 Task: Determine the distance and displacment from Atlanta to Cloudland Canyon State Park.
Action: Mouse moved to (435, 129)
Screenshot: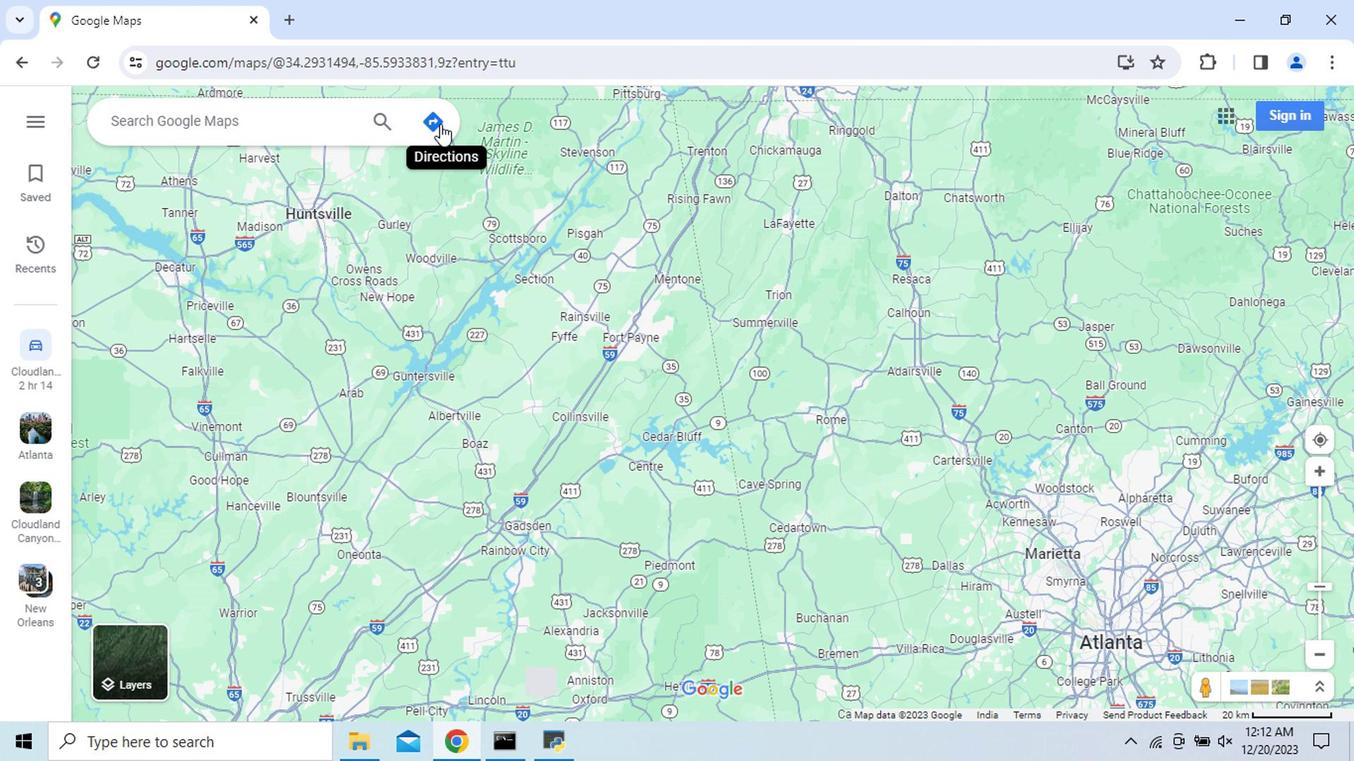 
Action: Mouse pressed left at (435, 129)
Screenshot: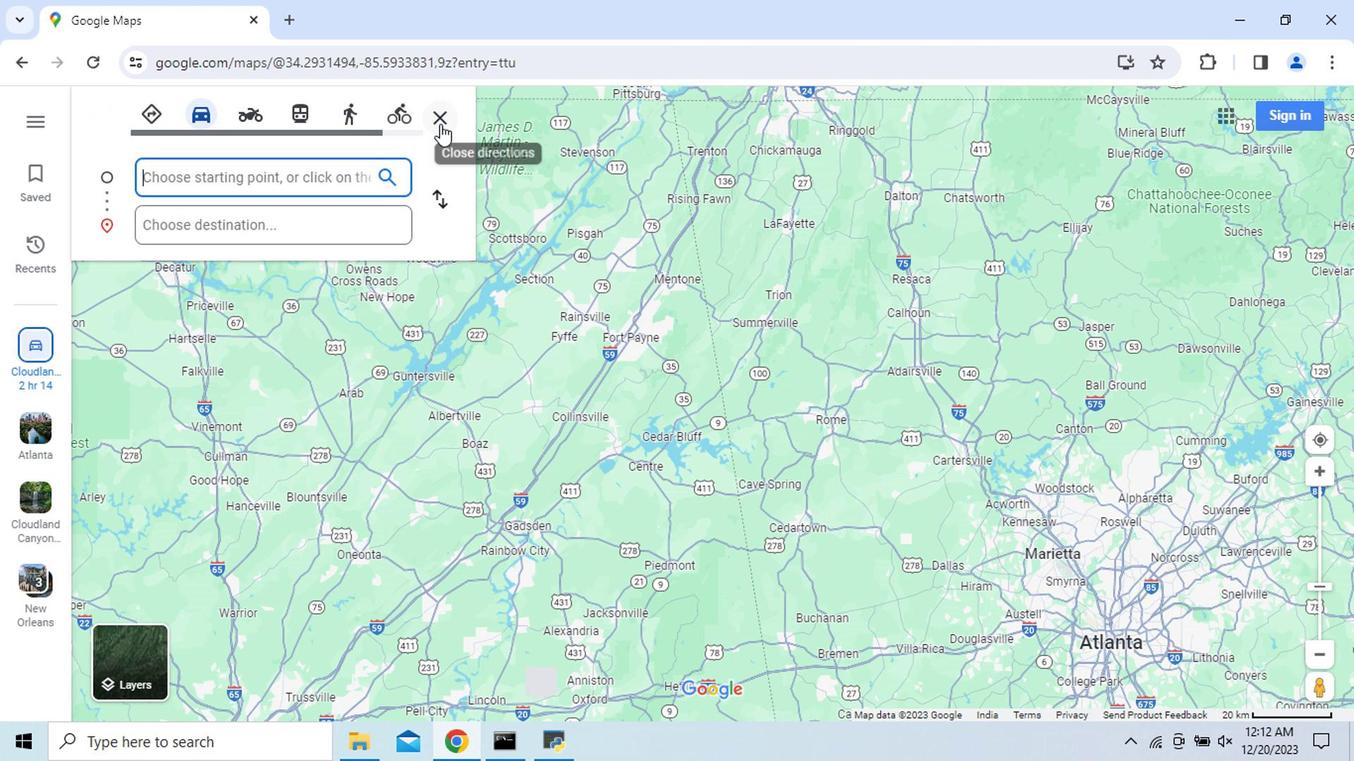 
Action: Mouse moved to (664, 552)
Screenshot: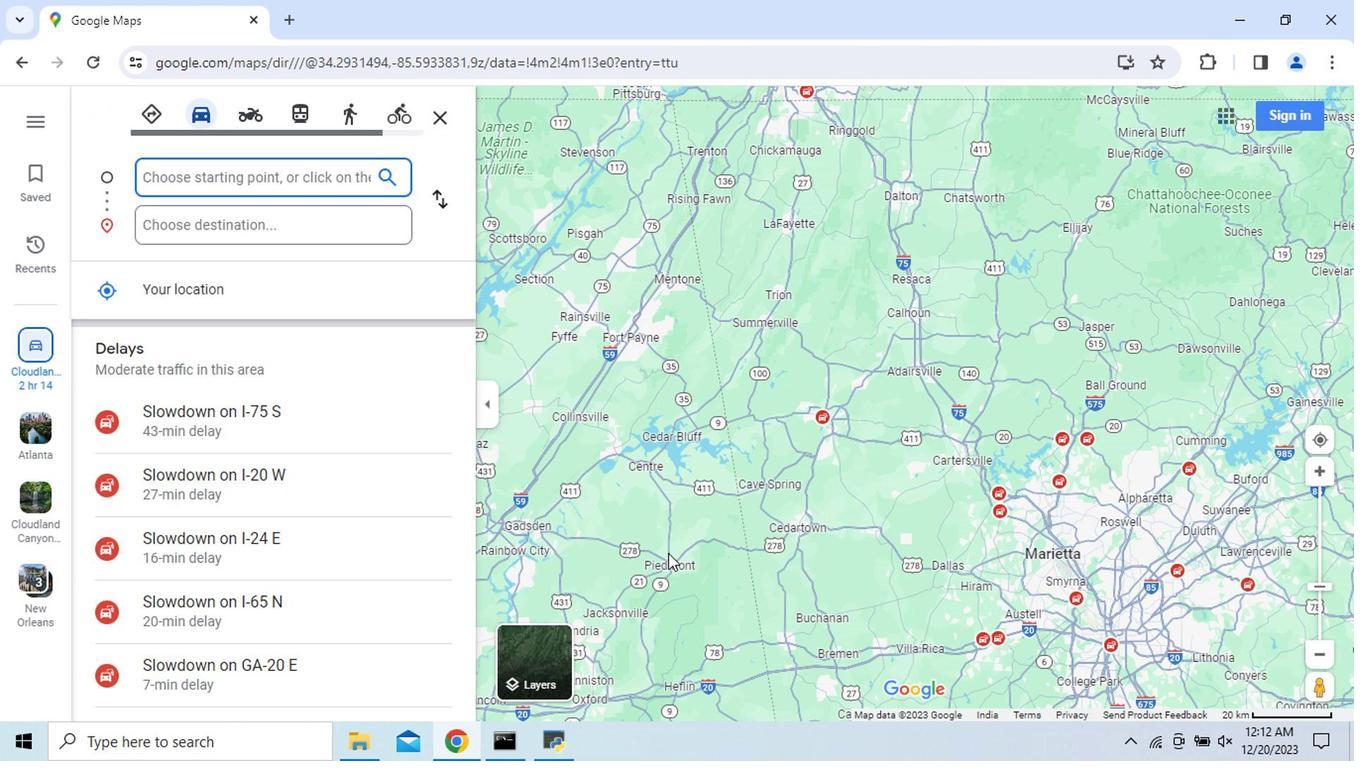 
Action: Key pressed <Key.shift>Atlanta
Screenshot: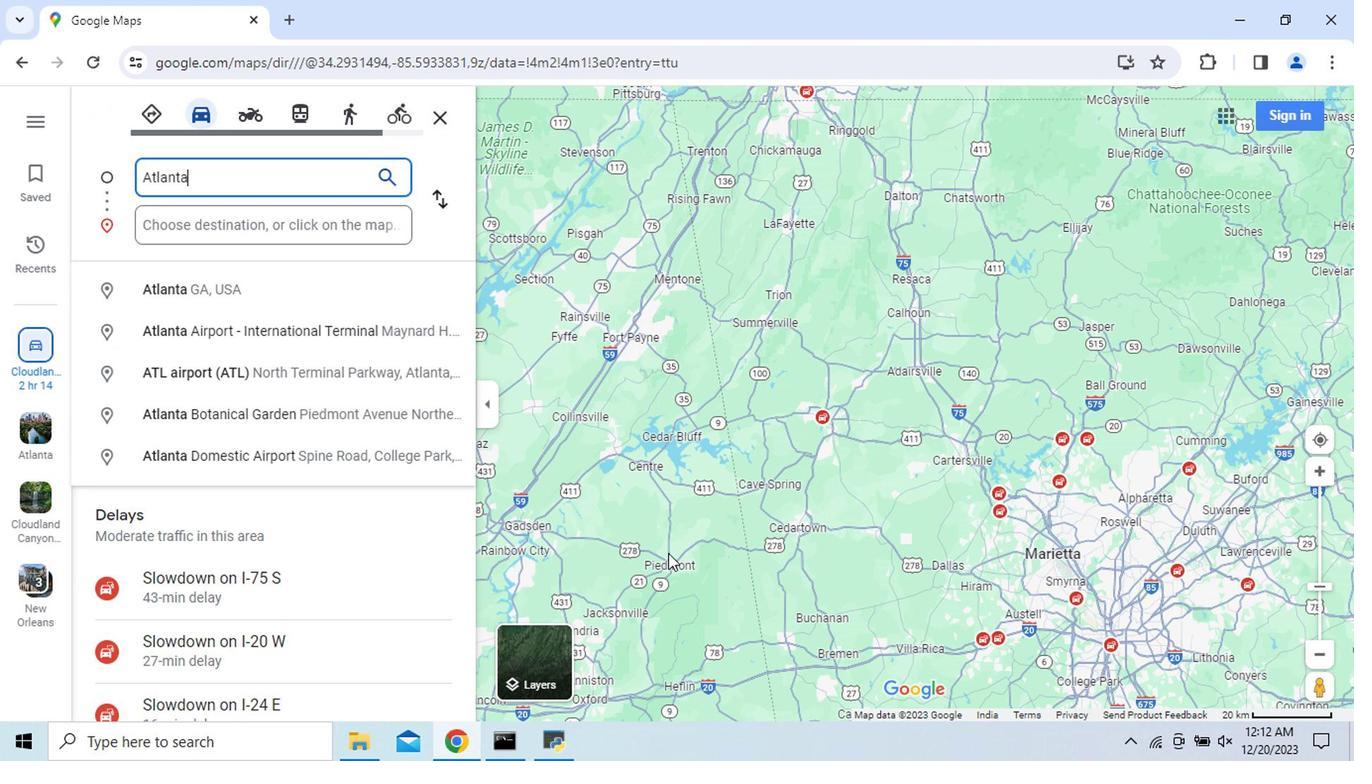 
Action: Mouse moved to (246, 224)
Screenshot: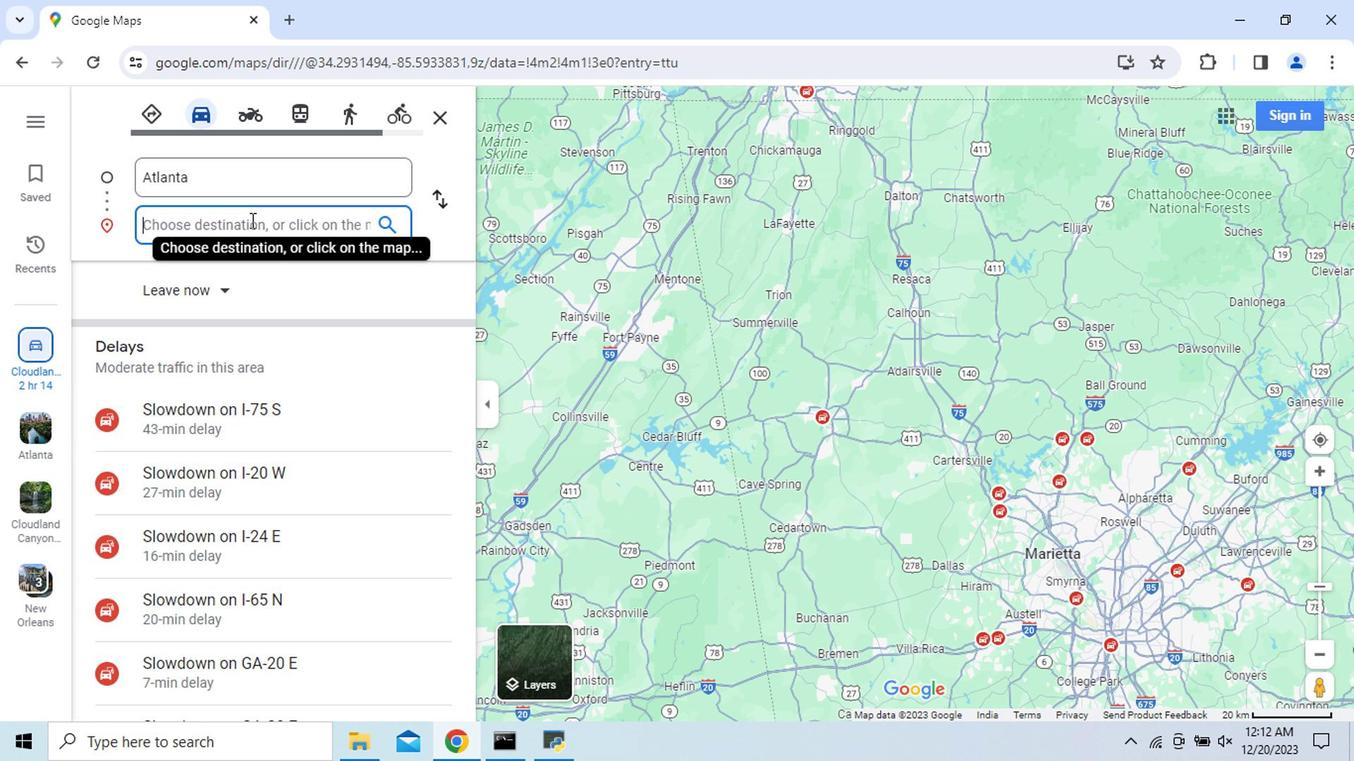 
Action: Mouse pressed left at (246, 224)
Screenshot: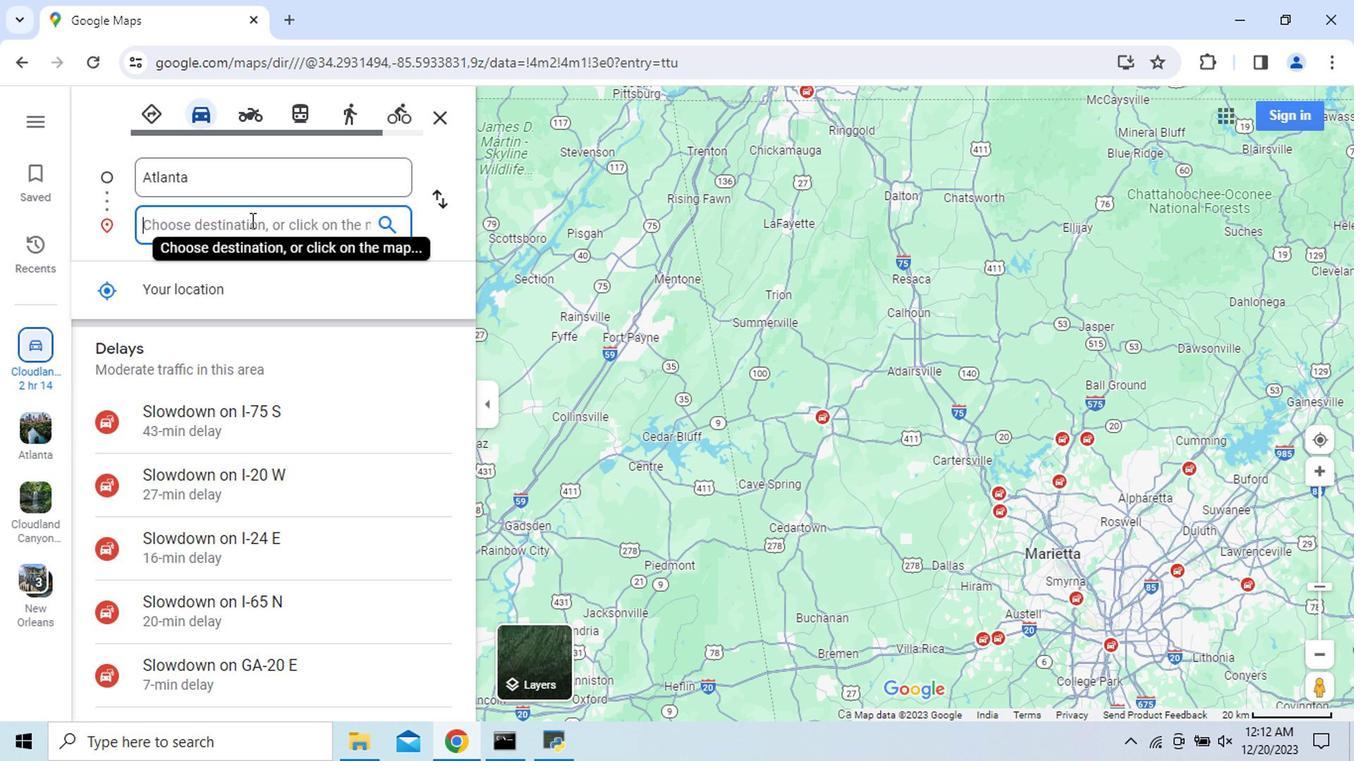
Action: Key pressed <Key.shift>Cloud
Screenshot: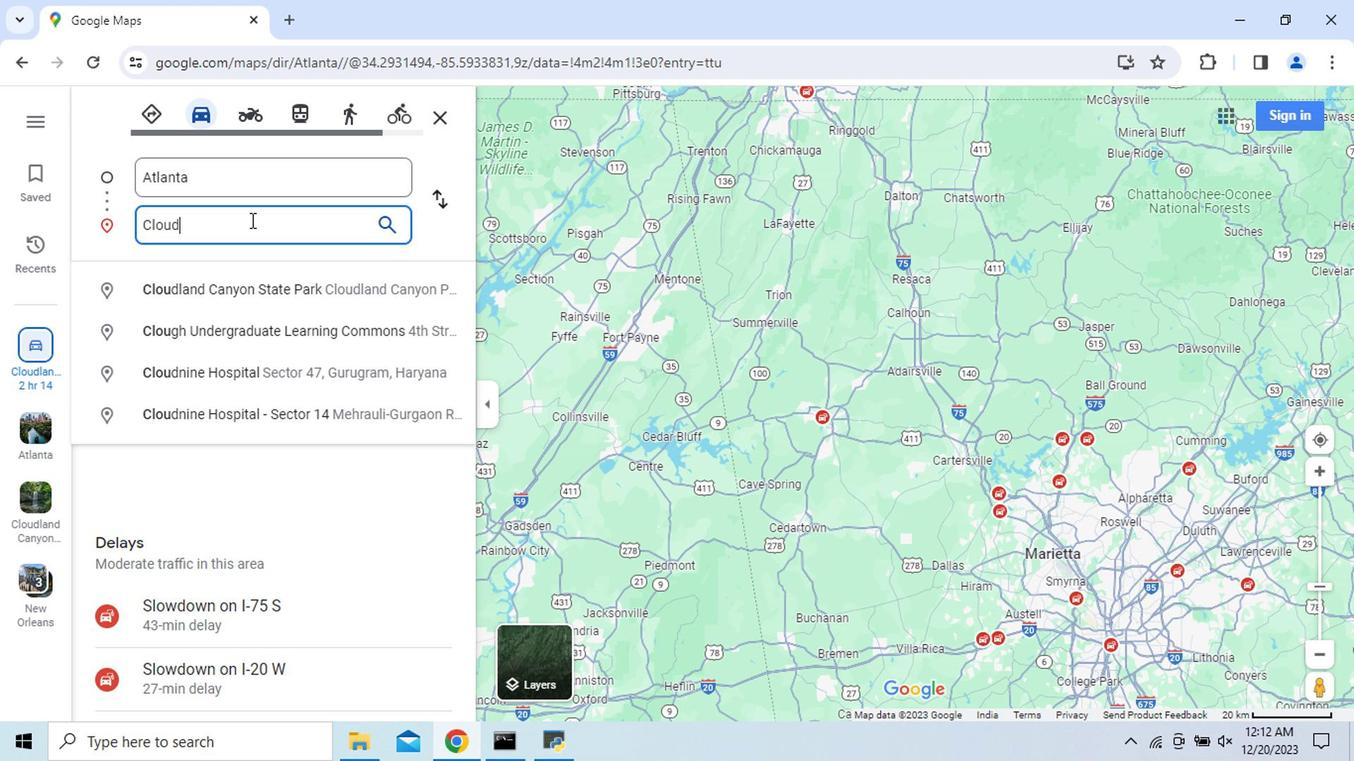 
Action: Mouse moved to (264, 287)
Screenshot: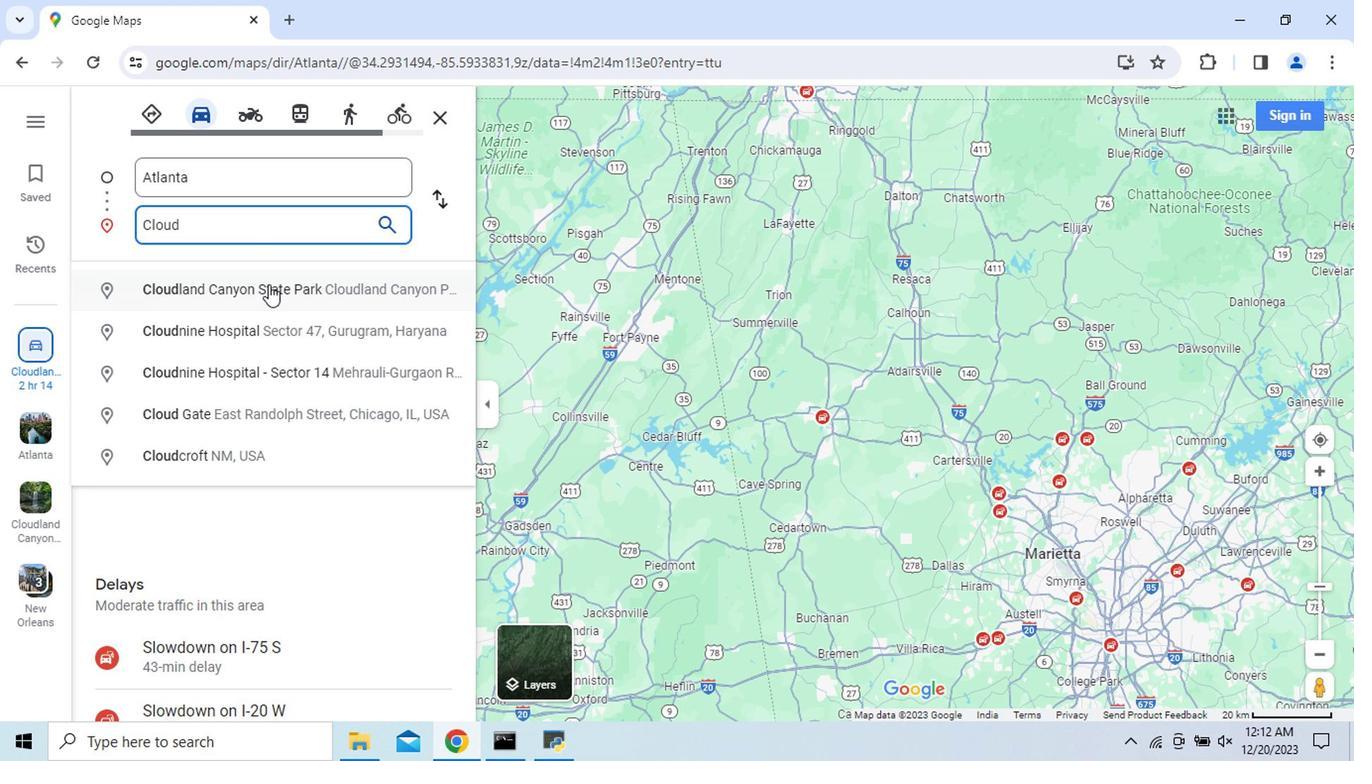 
Action: Mouse pressed left at (264, 287)
Screenshot: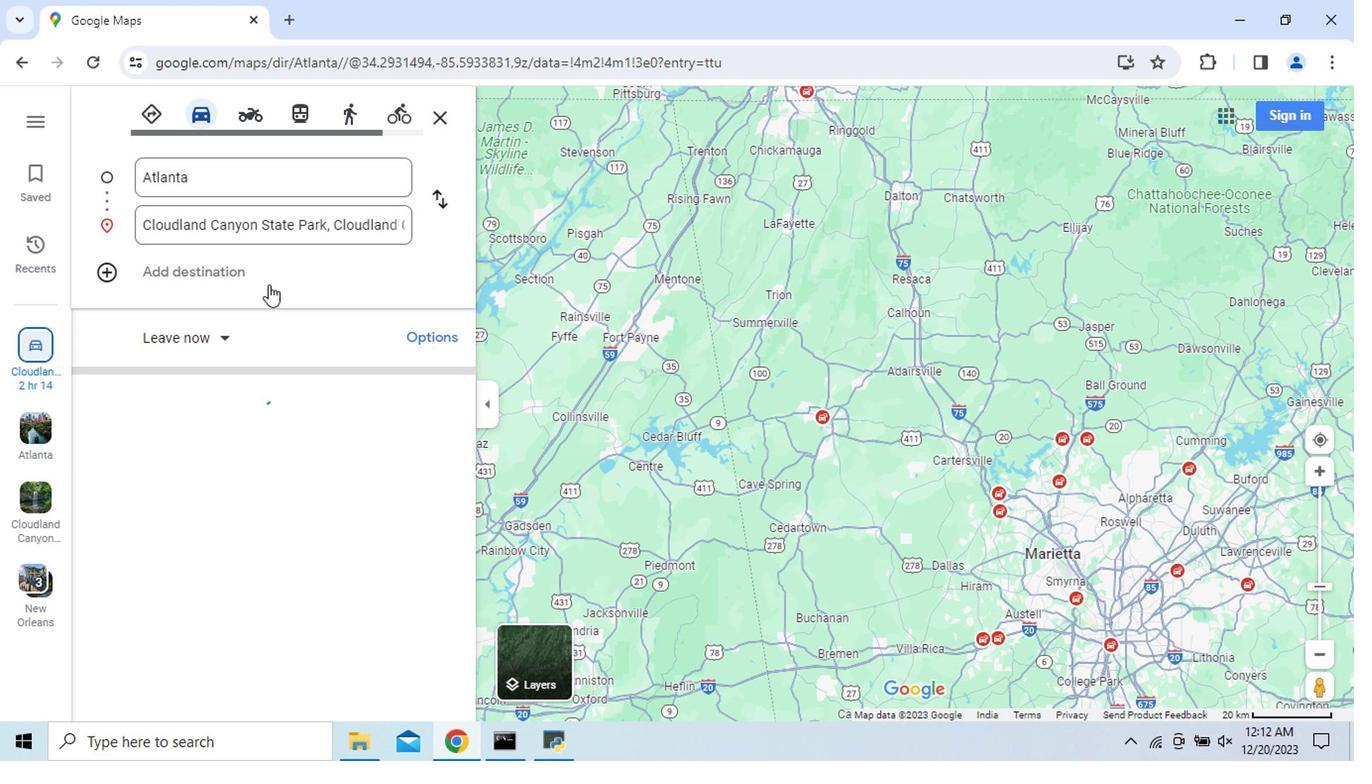 
Action: Mouse moved to (868, 684)
Screenshot: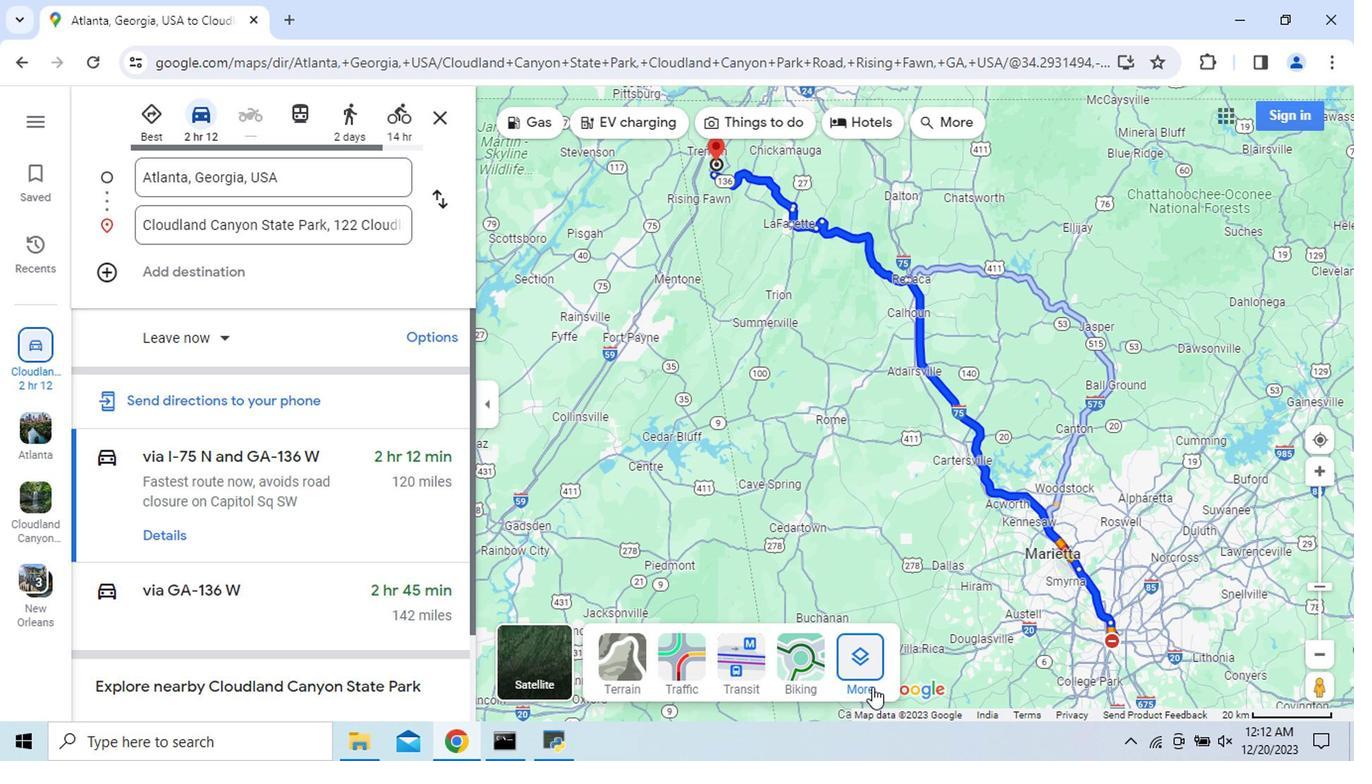 
Action: Mouse pressed left at (868, 684)
Screenshot: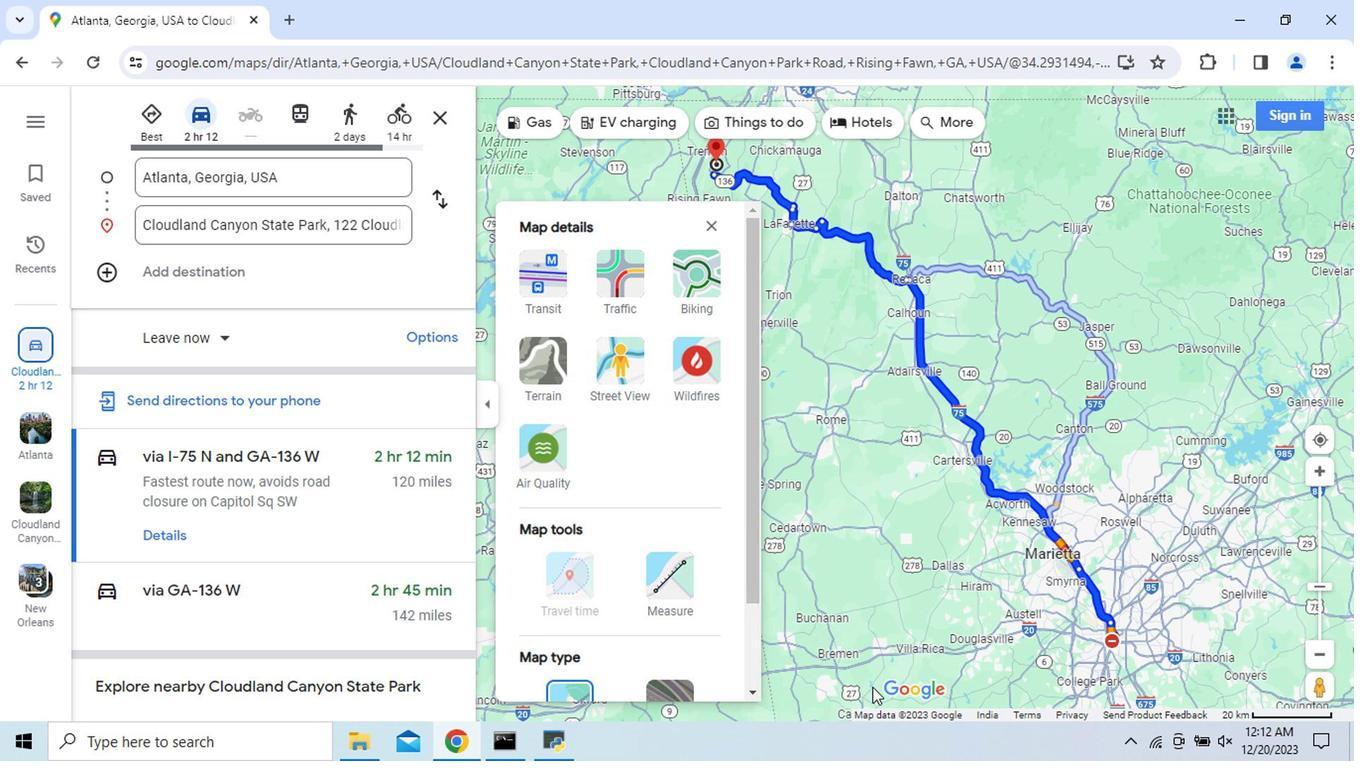 
Action: Mouse moved to (669, 577)
Screenshot: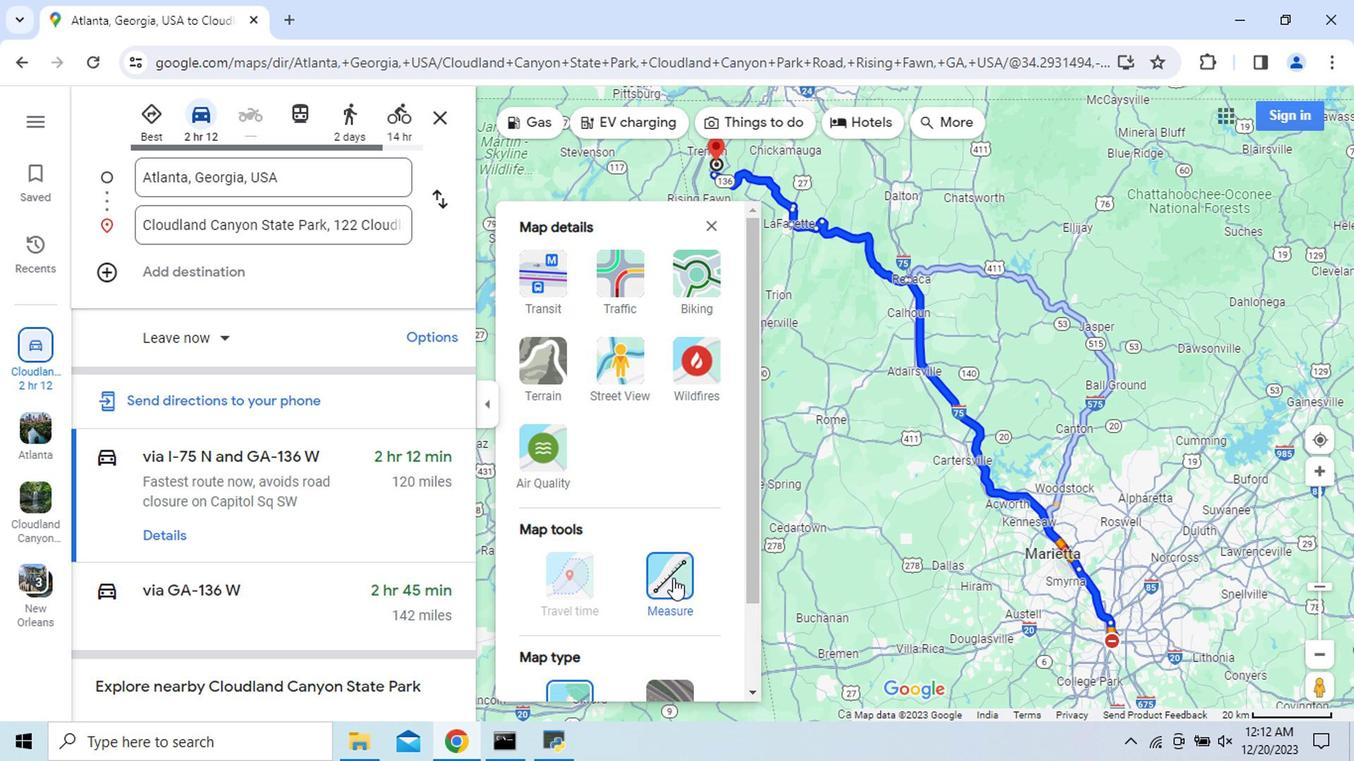 
Action: Mouse pressed left at (669, 577)
Screenshot: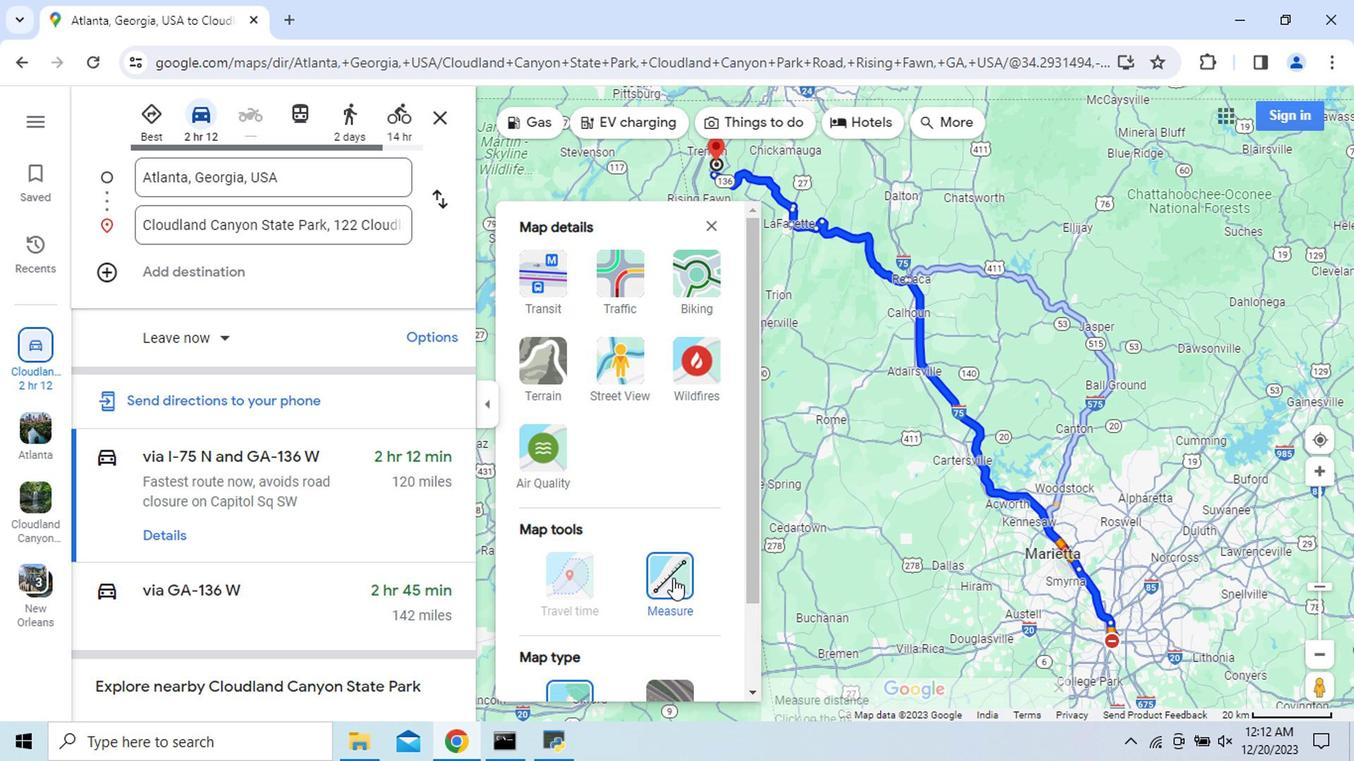 
Action: Mouse moved to (1075, 615)
Screenshot: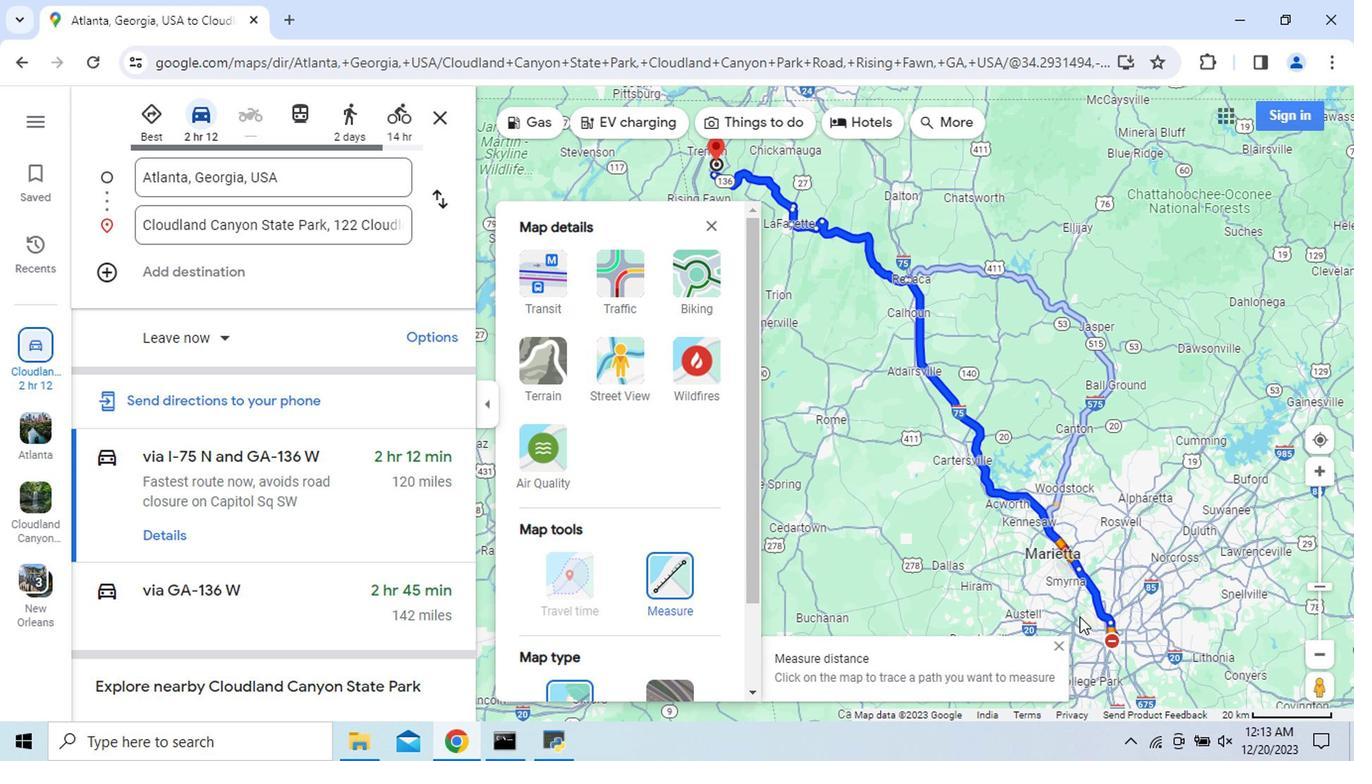 
Action: Mouse pressed left at (1075, 615)
Screenshot: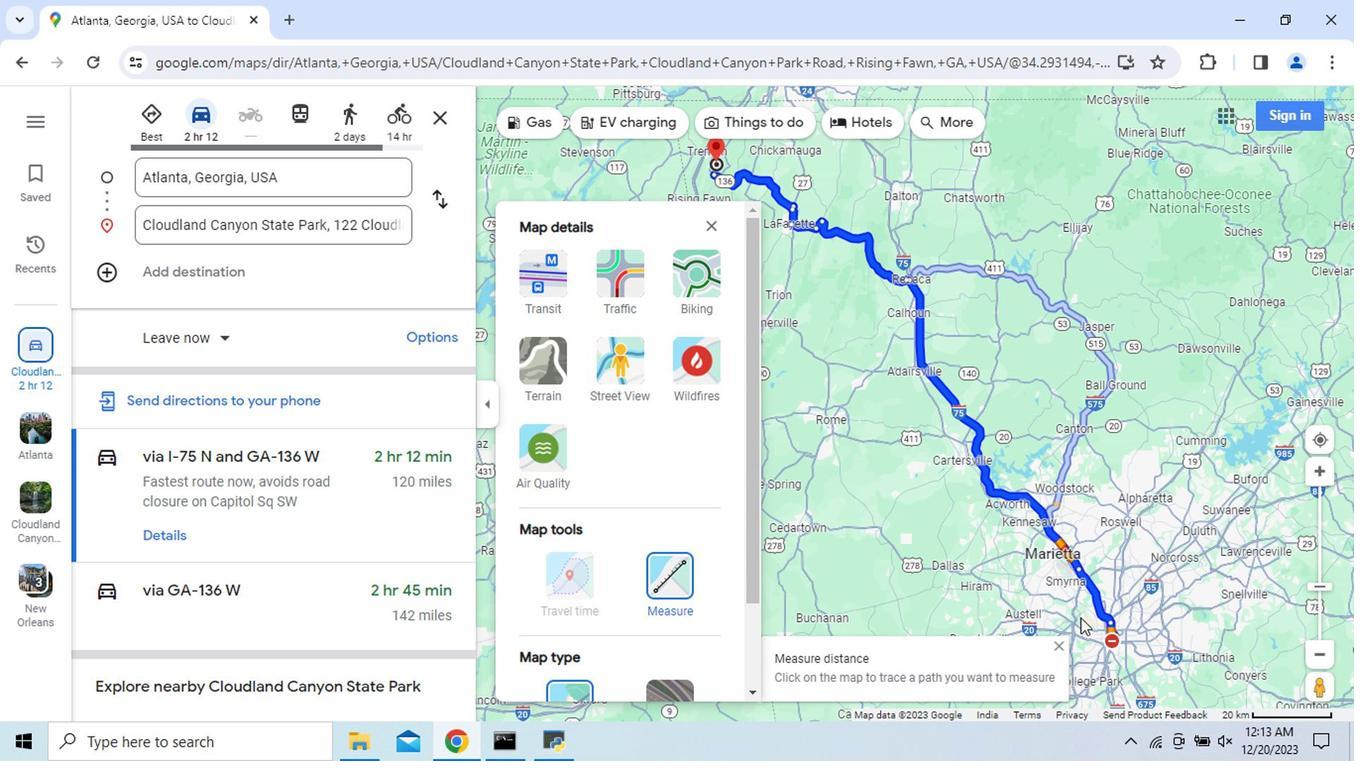 
Action: Mouse moved to (1080, 623)
Screenshot: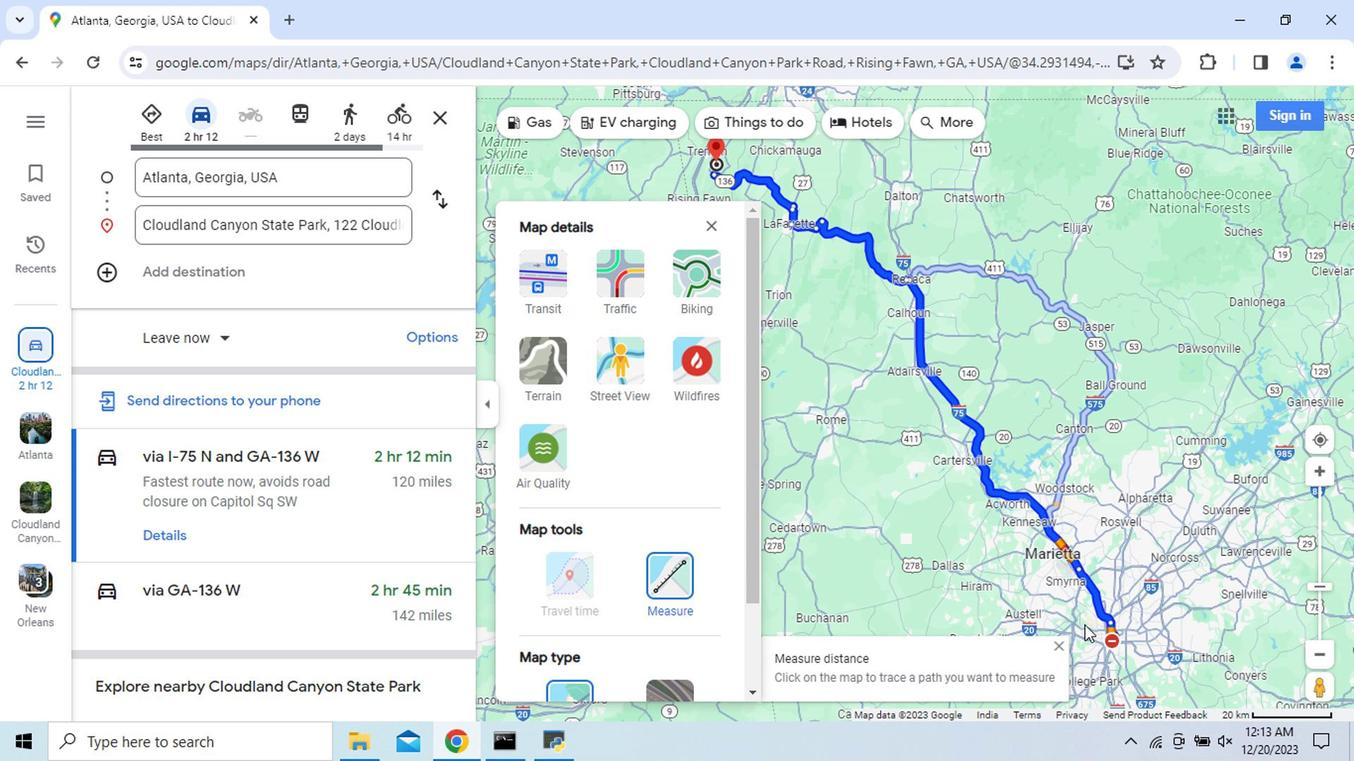 
Action: Mouse pressed left at (1080, 623)
Screenshot: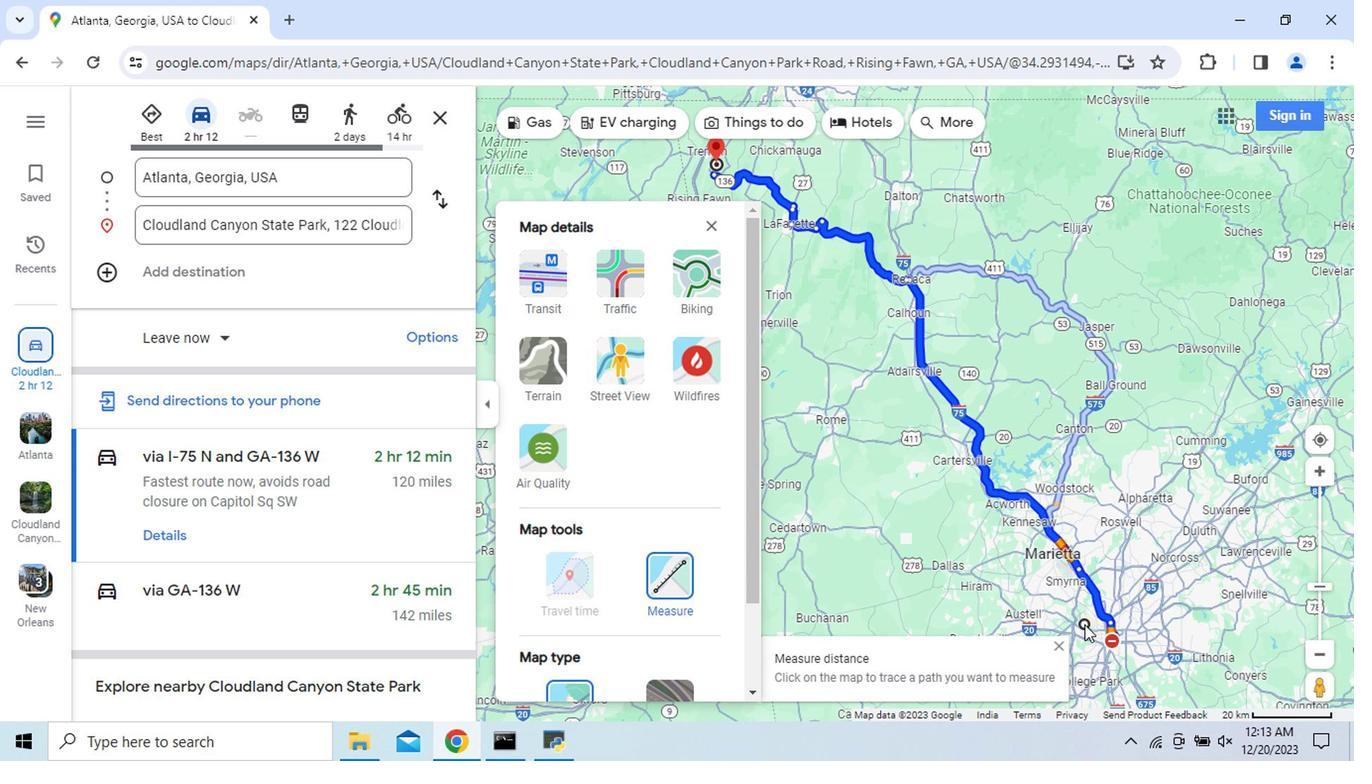 
Action: Mouse moved to (1089, 634)
Screenshot: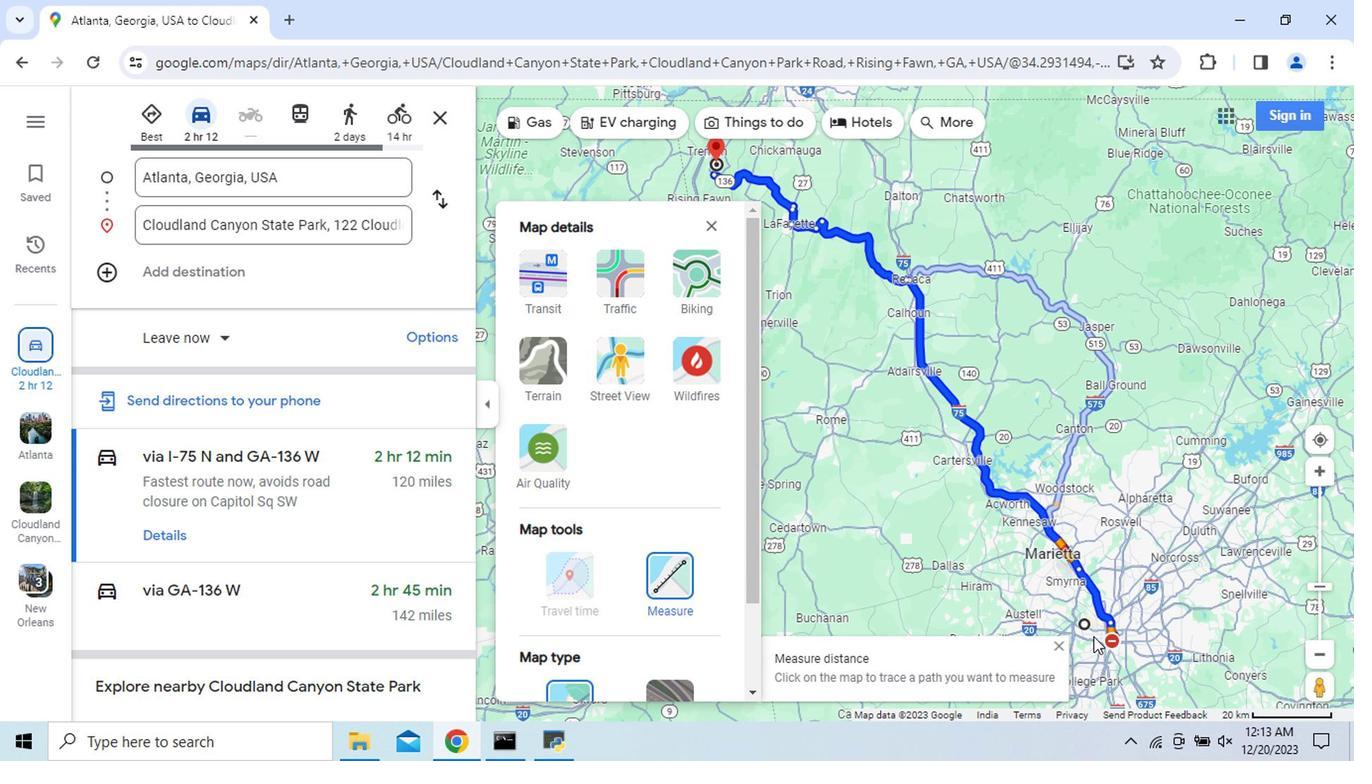 
Action: Mouse pressed left at (1089, 634)
Screenshot: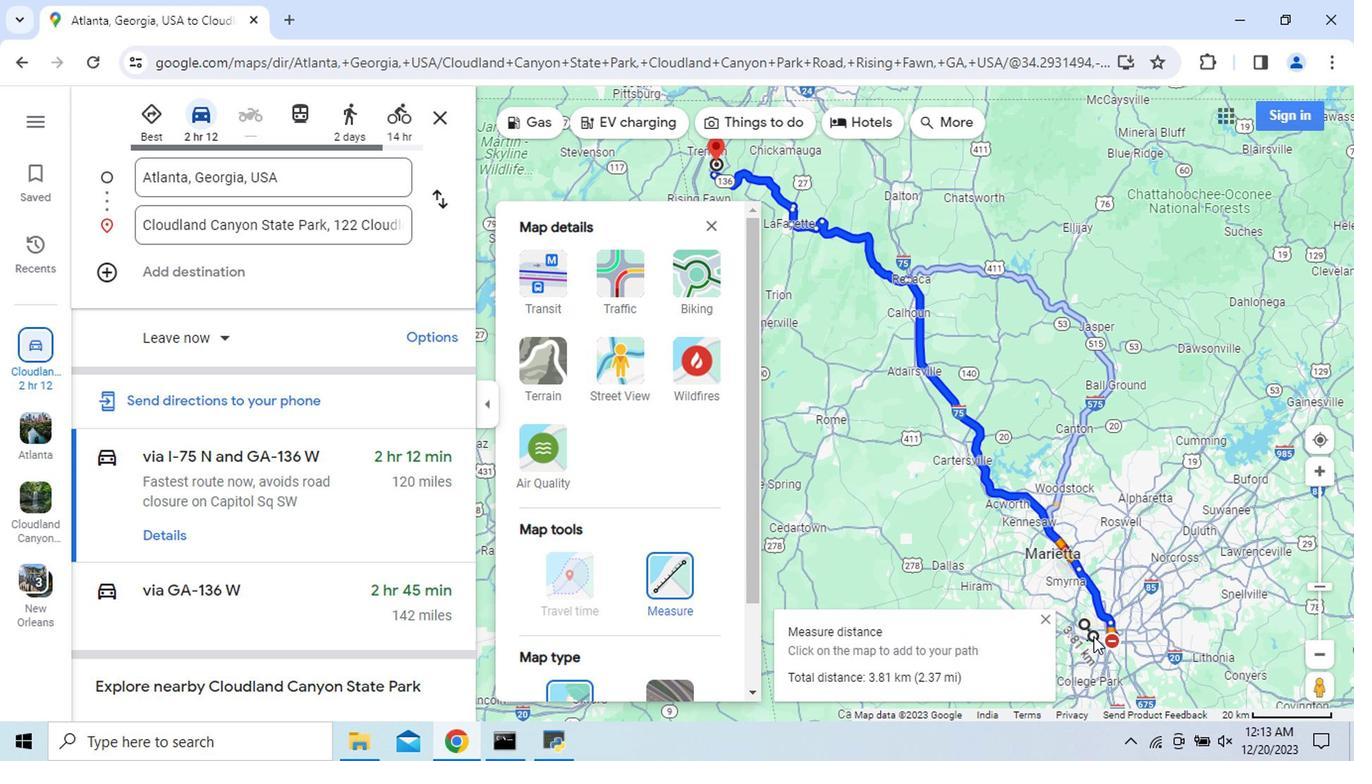 
Action: Mouse pressed left at (1089, 634)
Screenshot: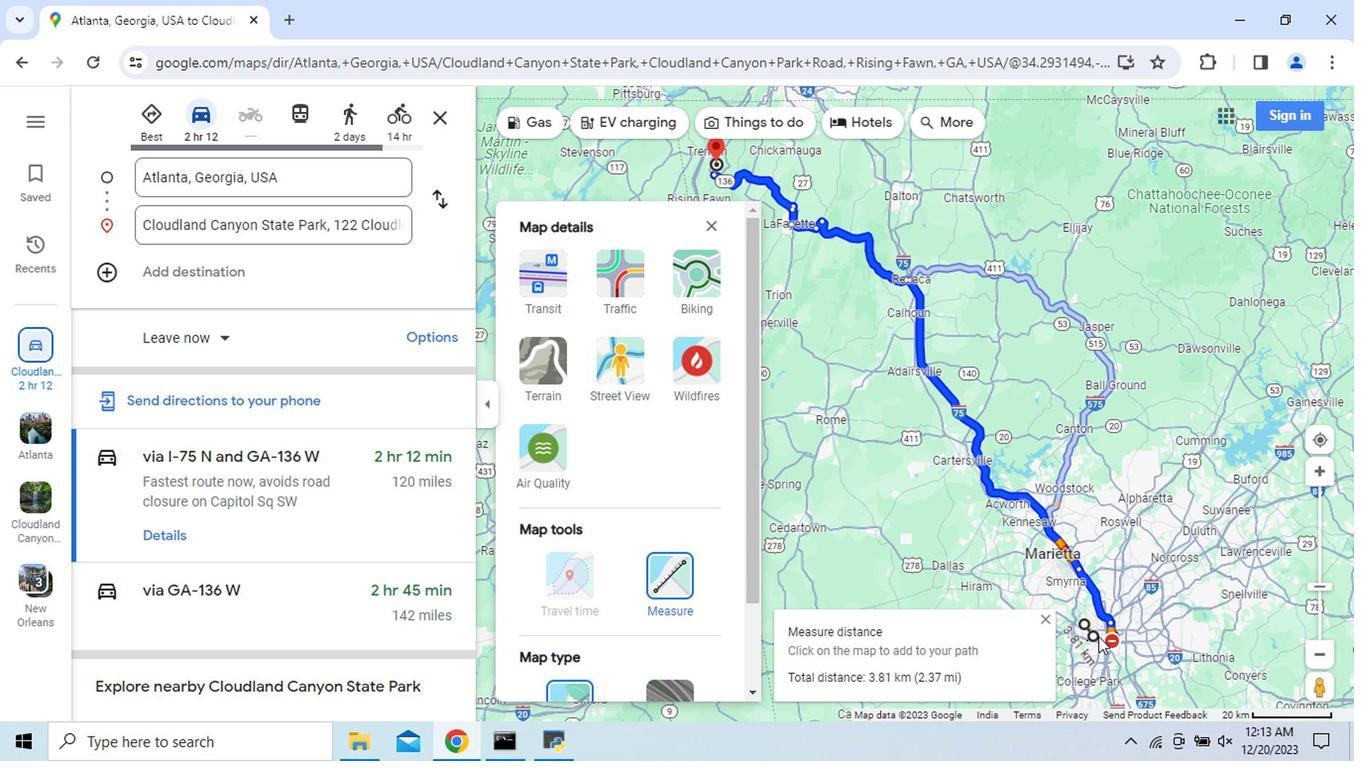 
Action: Mouse moved to (1081, 622)
Screenshot: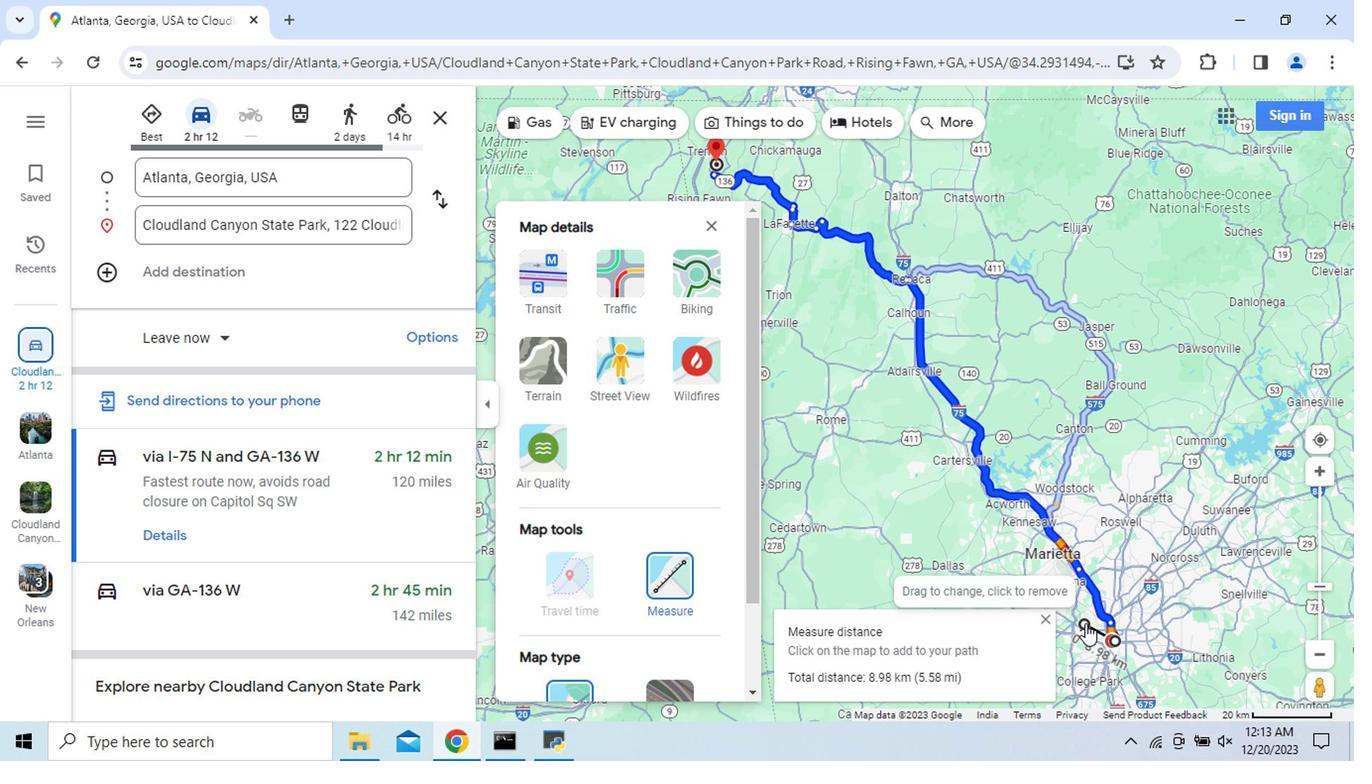 
Action: Mouse pressed left at (1081, 622)
Screenshot: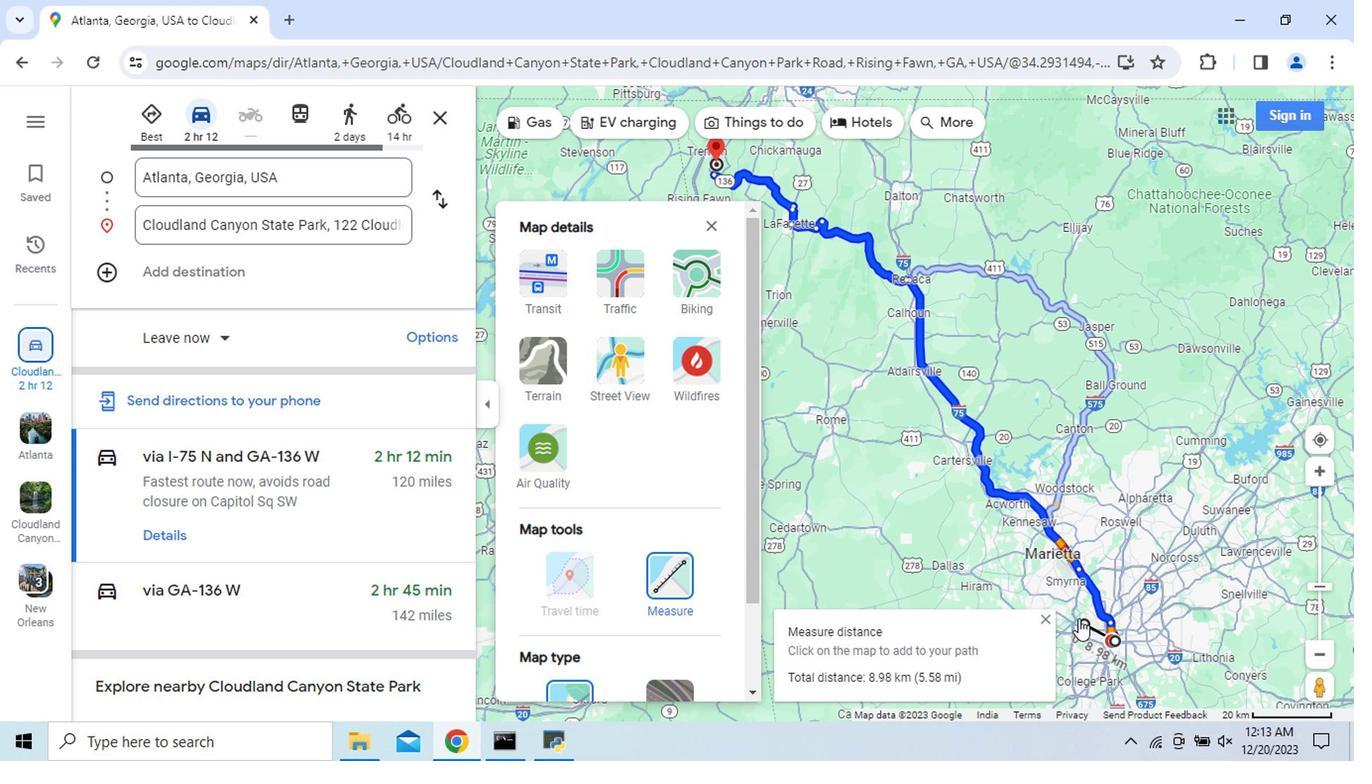 
Action: Mouse moved to (703, 228)
Screenshot: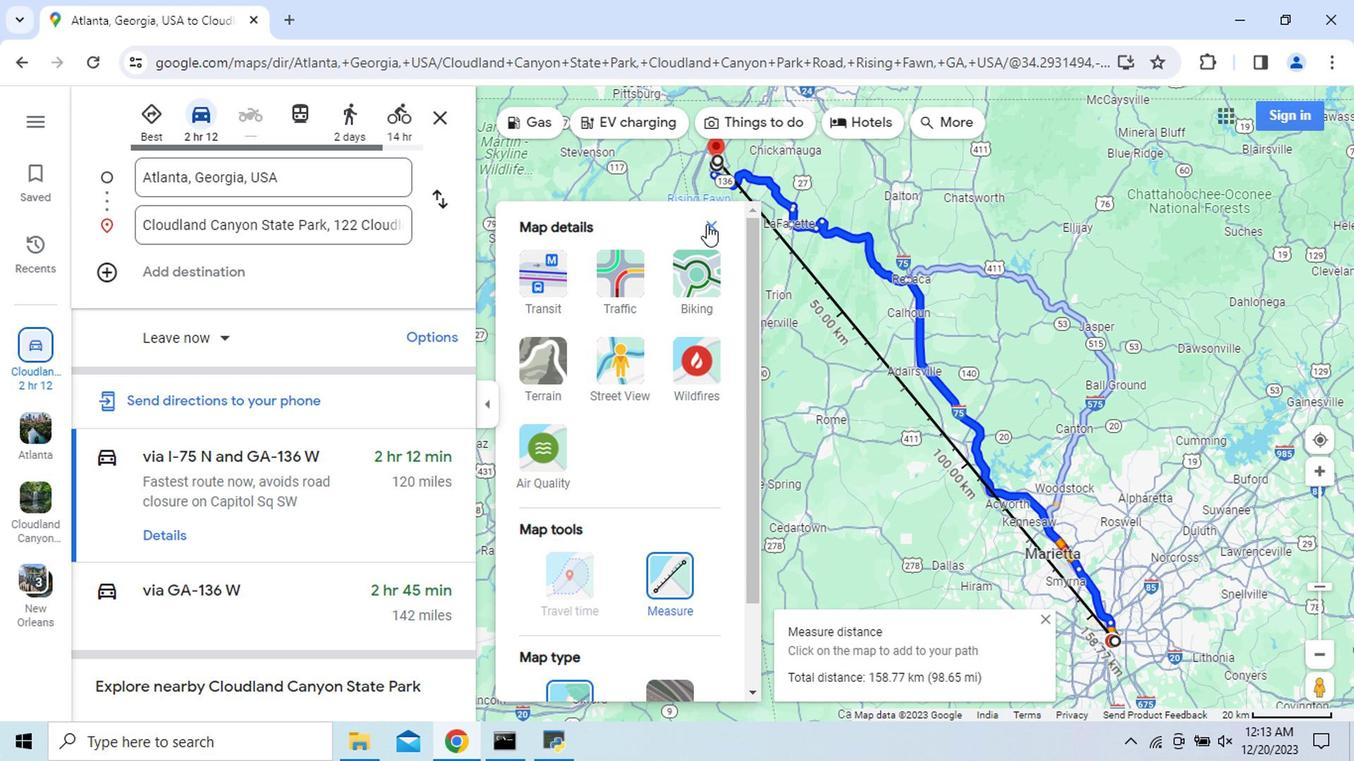 
Action: Mouse pressed left at (703, 228)
Screenshot: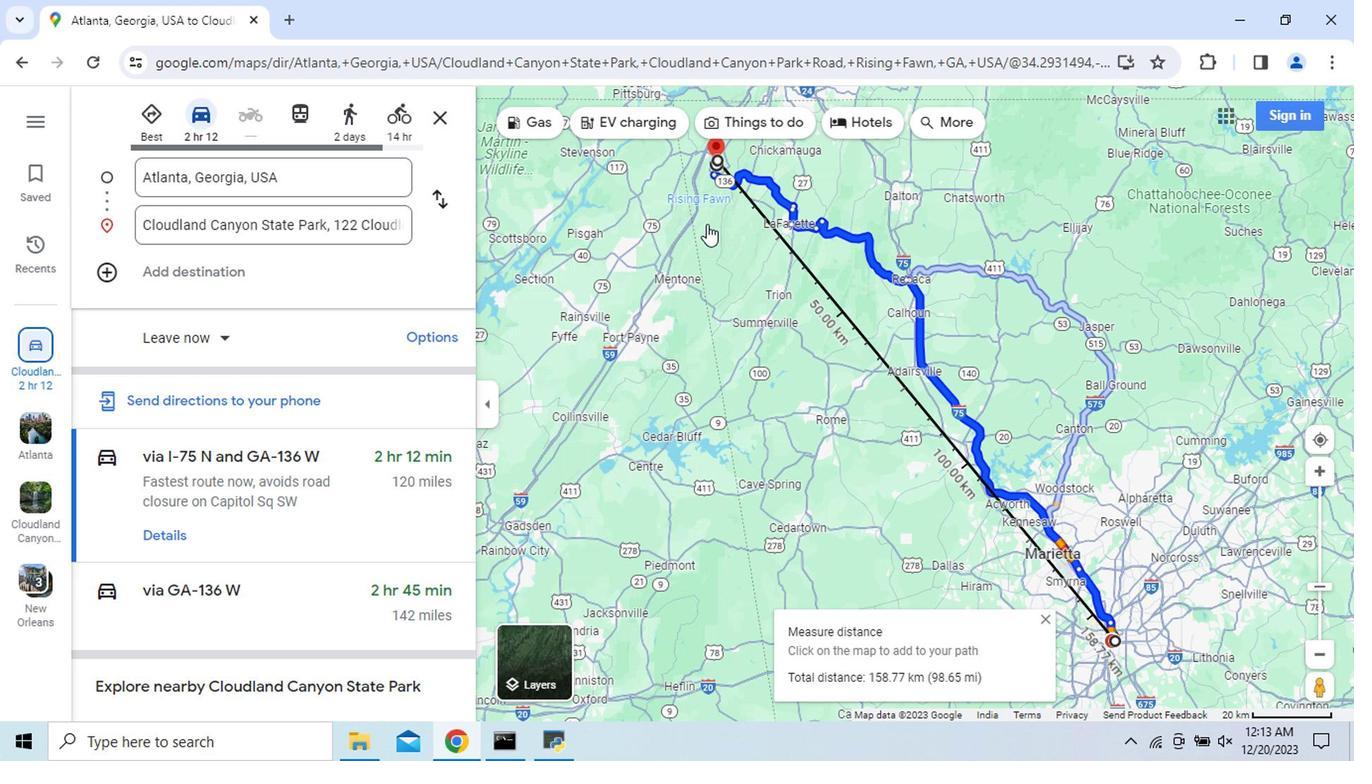 
Action: Mouse moved to (713, 164)
Screenshot: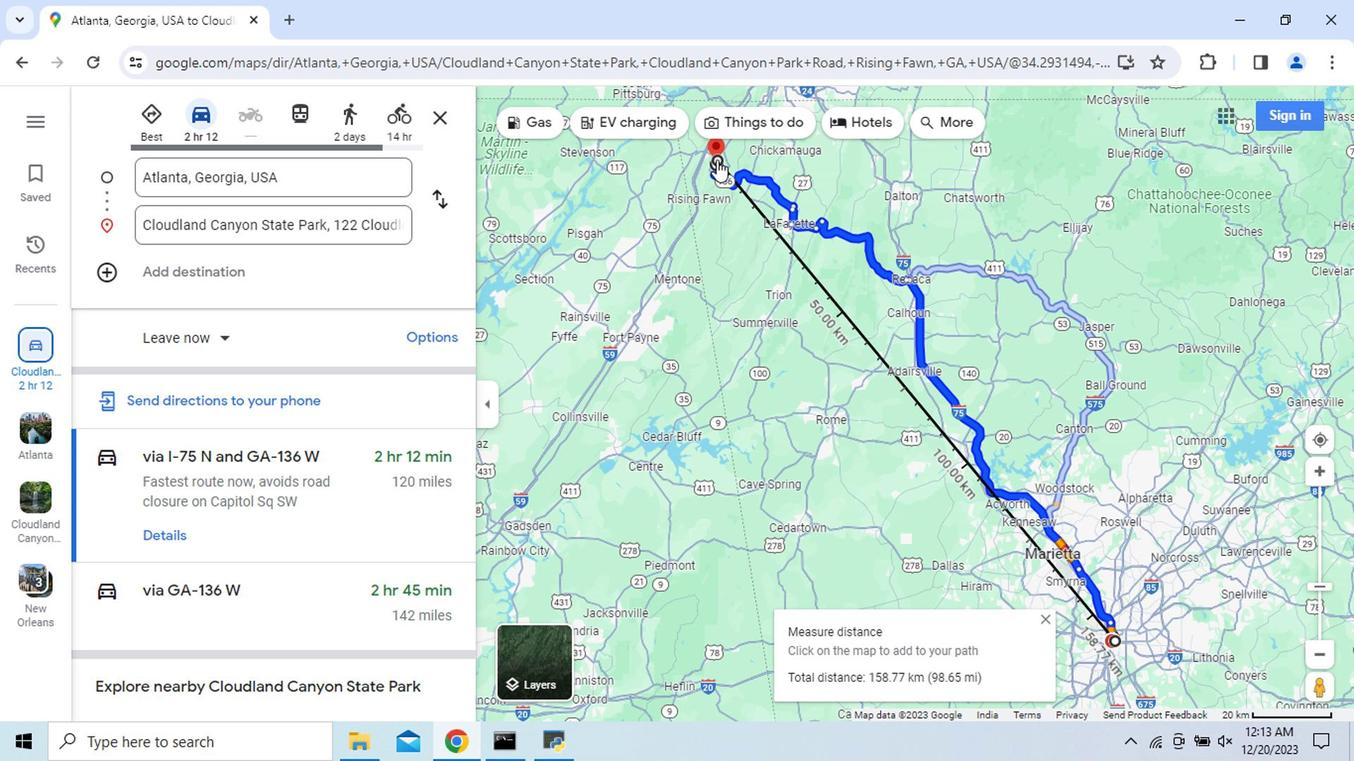 
Action: Mouse pressed left at (713, 164)
Screenshot: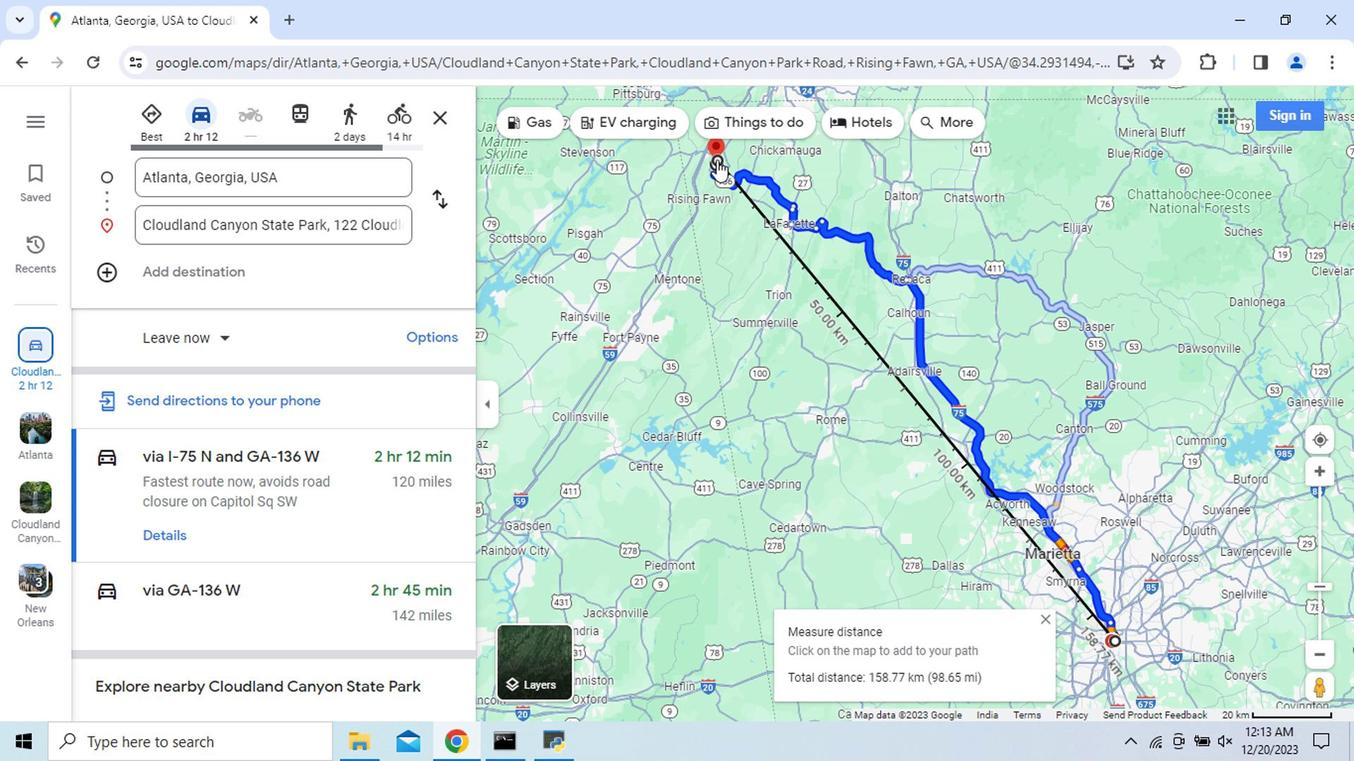 
Action: Mouse moved to (850, 330)
Screenshot: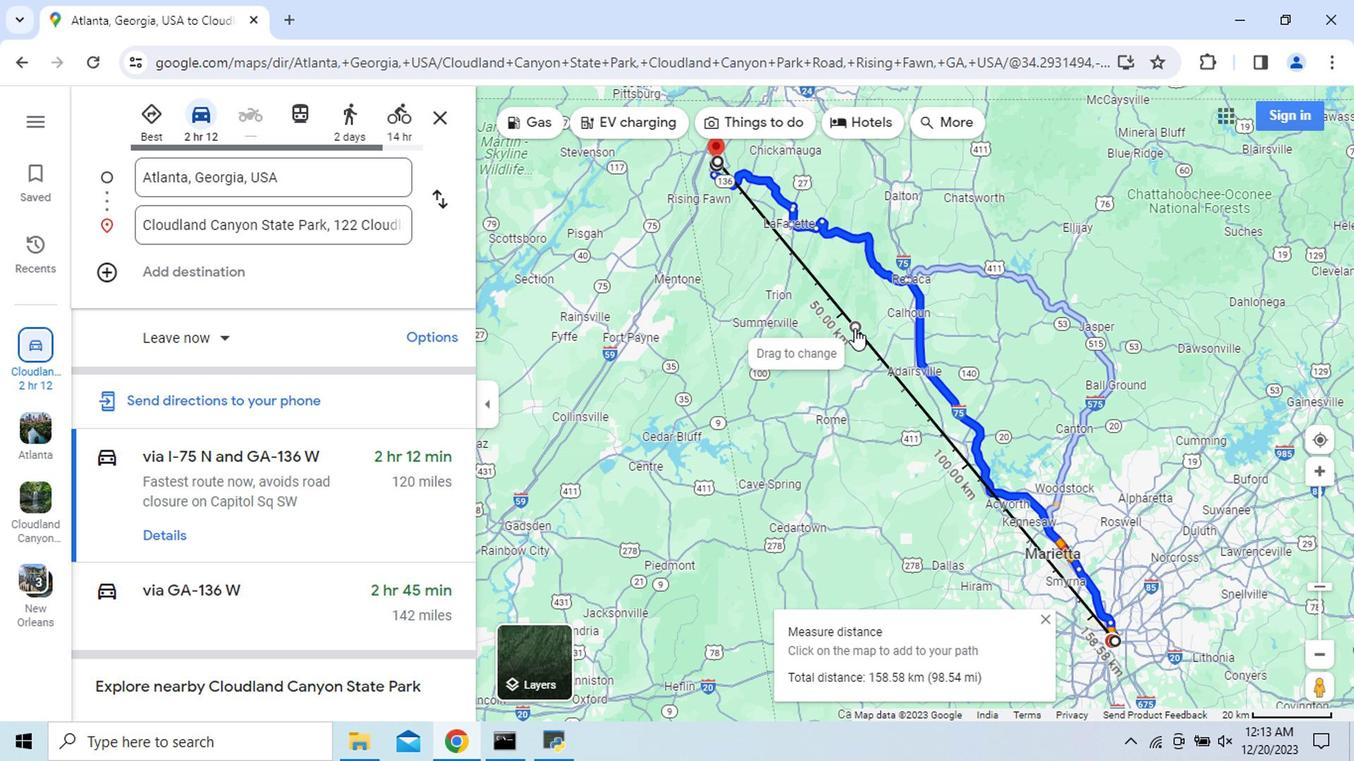 
Action: Mouse pressed left at (850, 330)
Screenshot: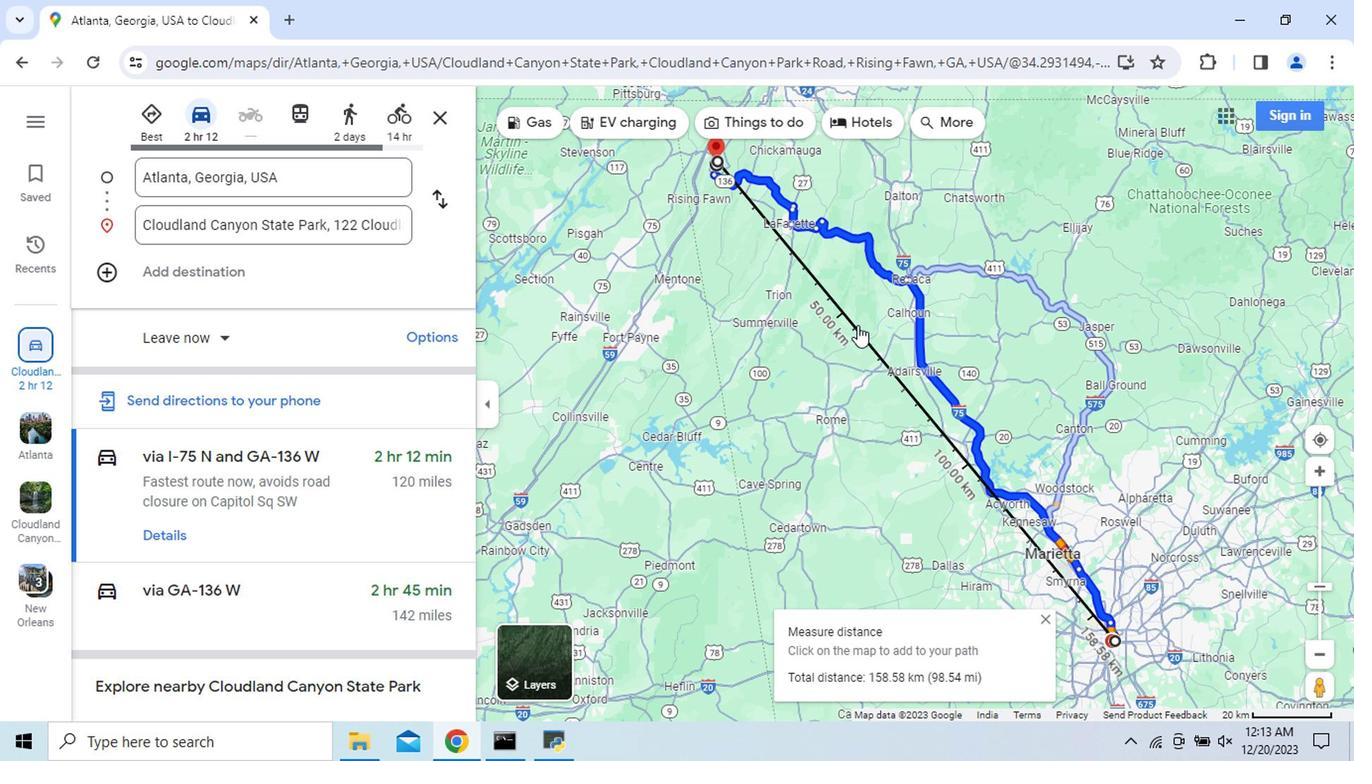 
Action: Mouse moved to (990, 432)
Screenshot: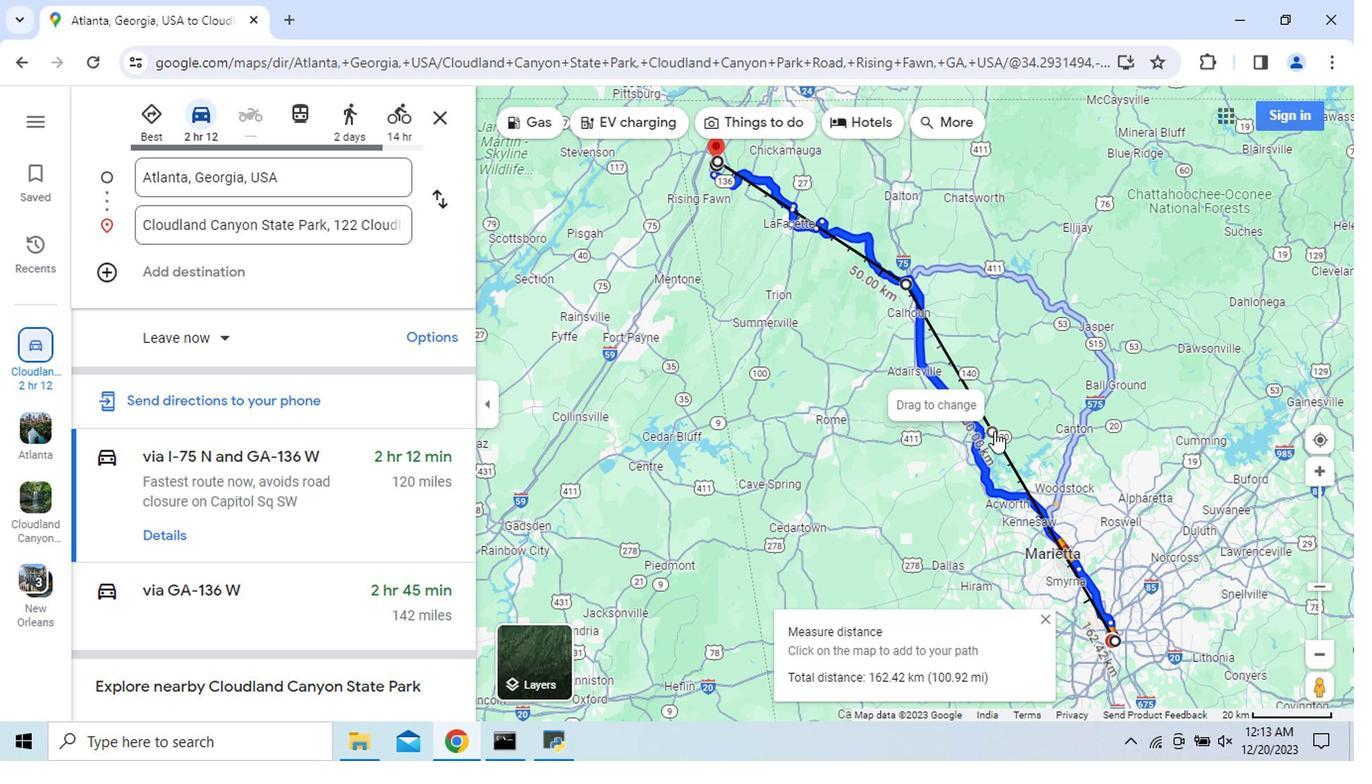 
Action: Mouse pressed left at (990, 432)
Screenshot: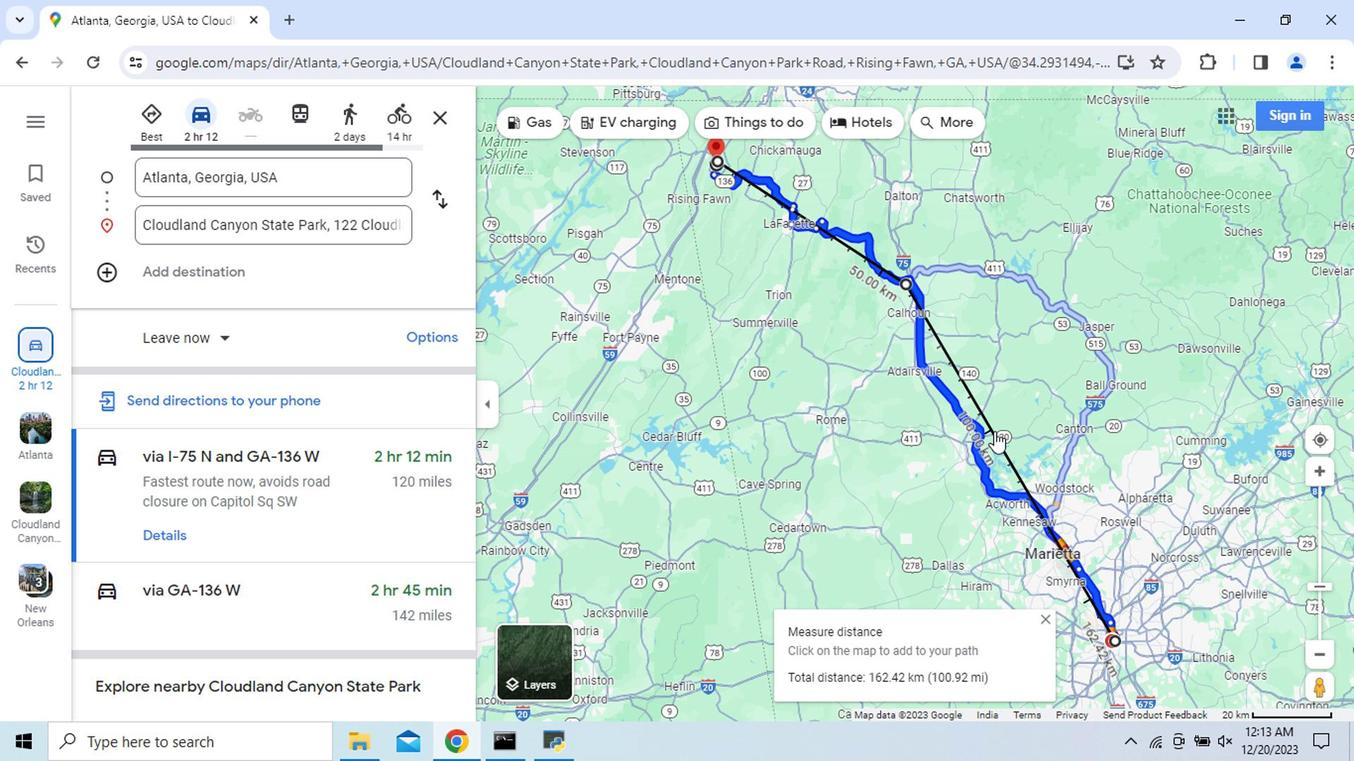 
Action: Mouse moved to (1007, 483)
Screenshot: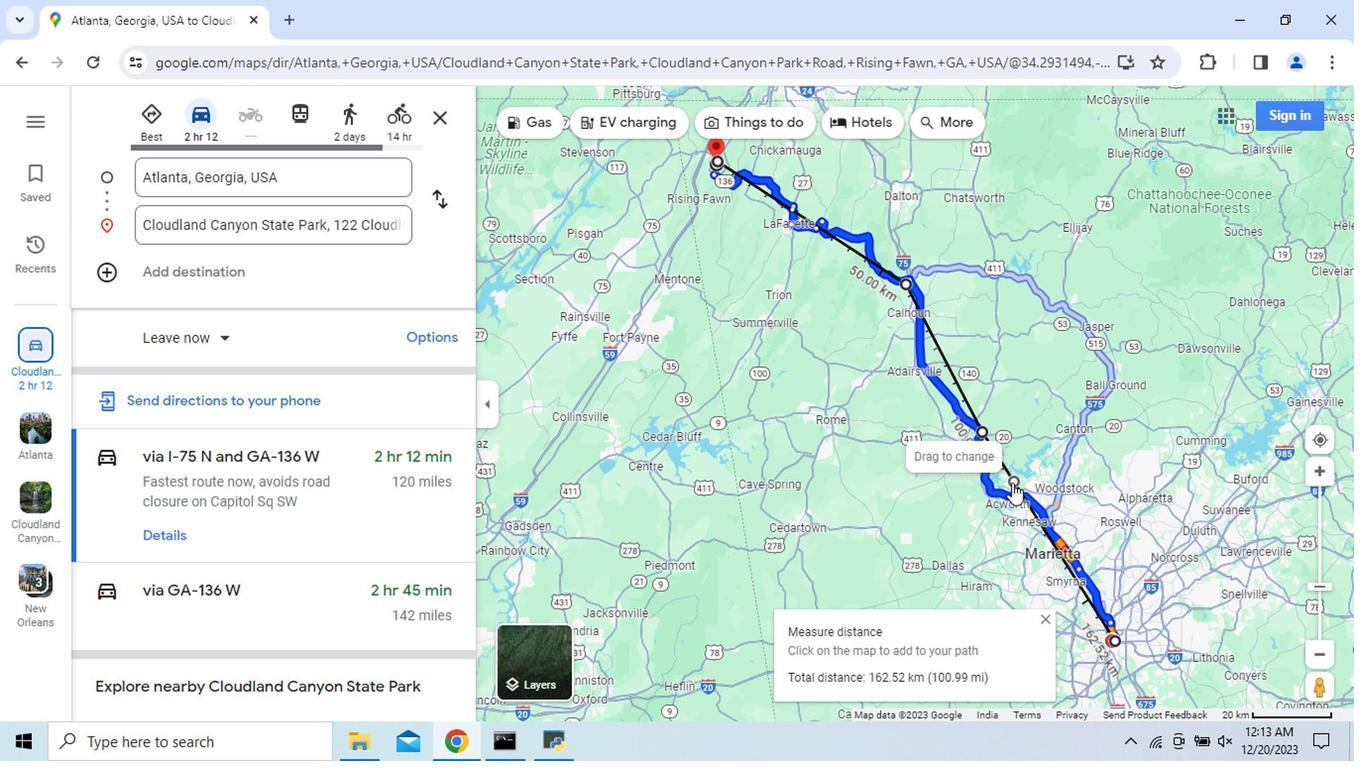 
Action: Mouse pressed left at (1007, 483)
Screenshot: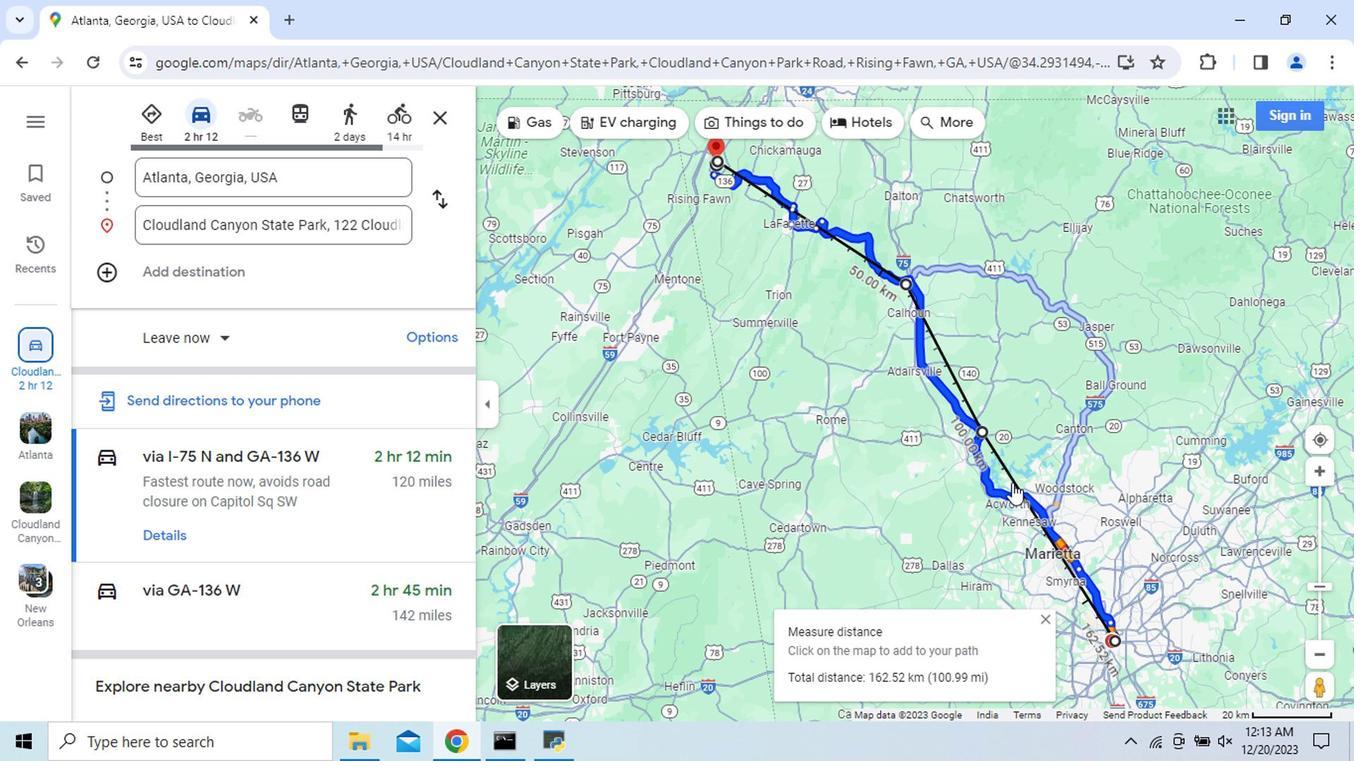 
Action: Mouse moved to (988, 485)
Screenshot: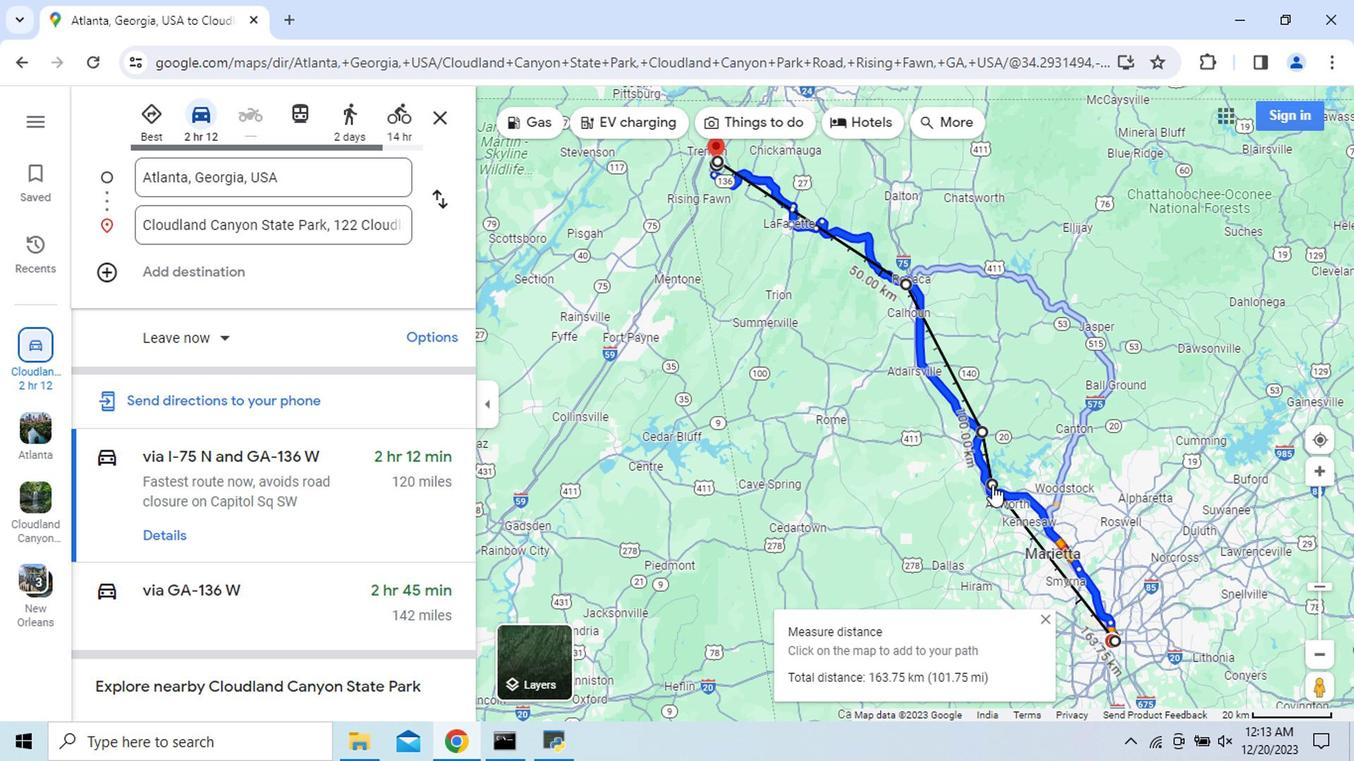 
Action: Mouse pressed left at (988, 485)
Screenshot: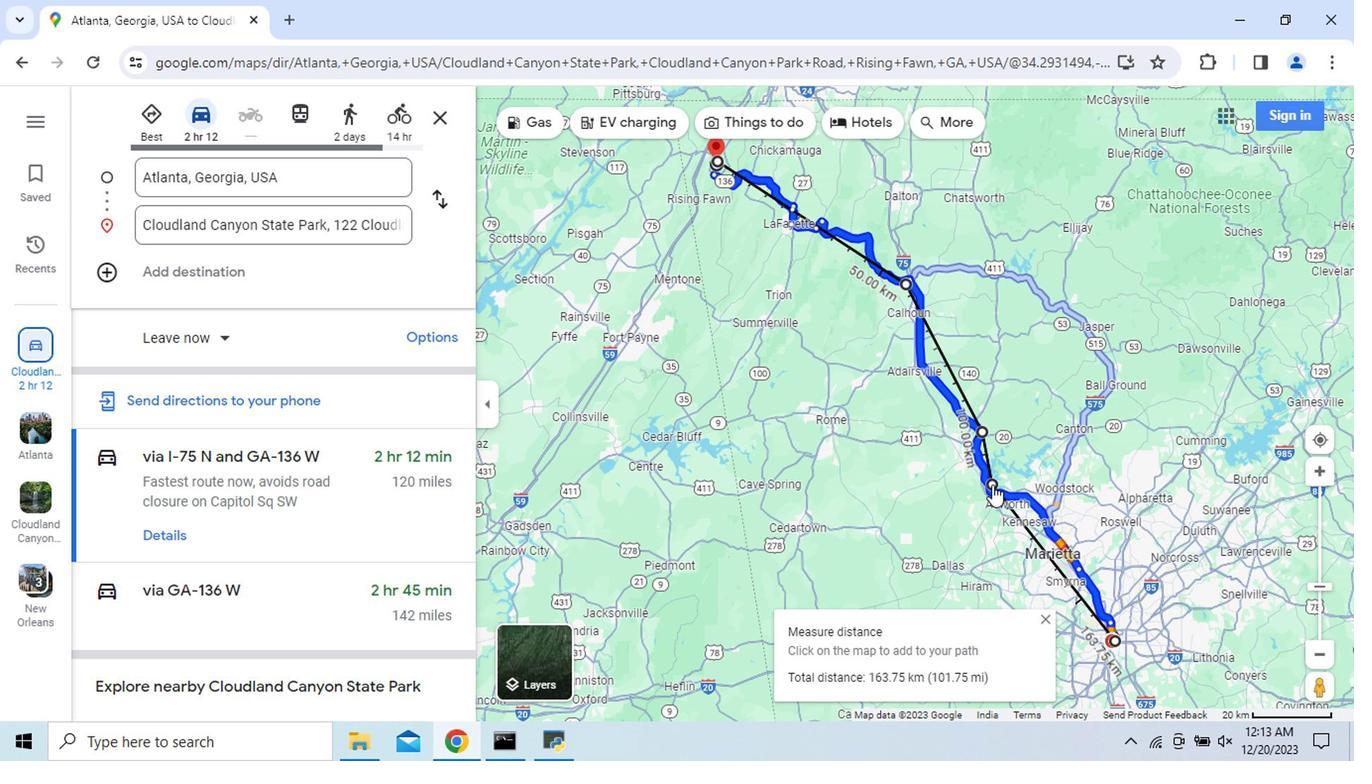 
Action: Mouse moved to (1031, 540)
Screenshot: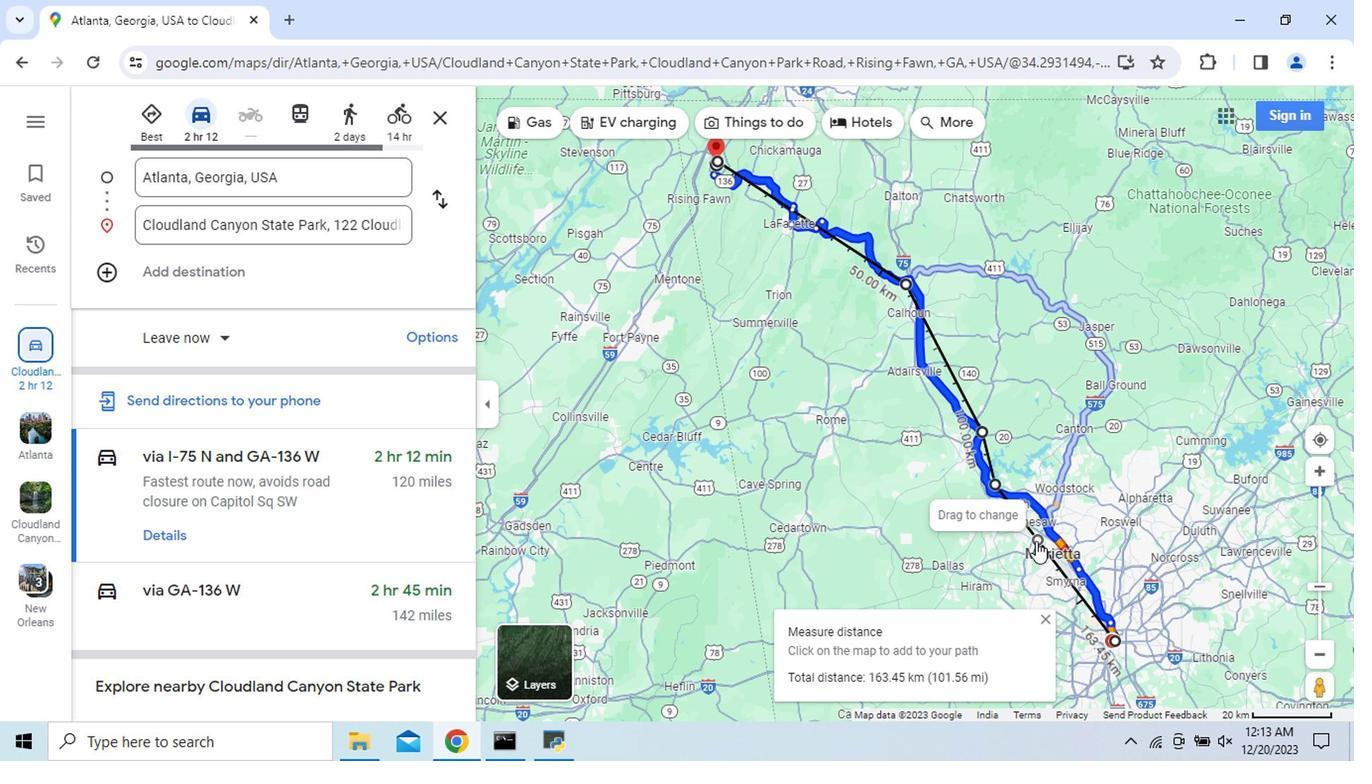 
Action: Mouse pressed left at (1031, 540)
Screenshot: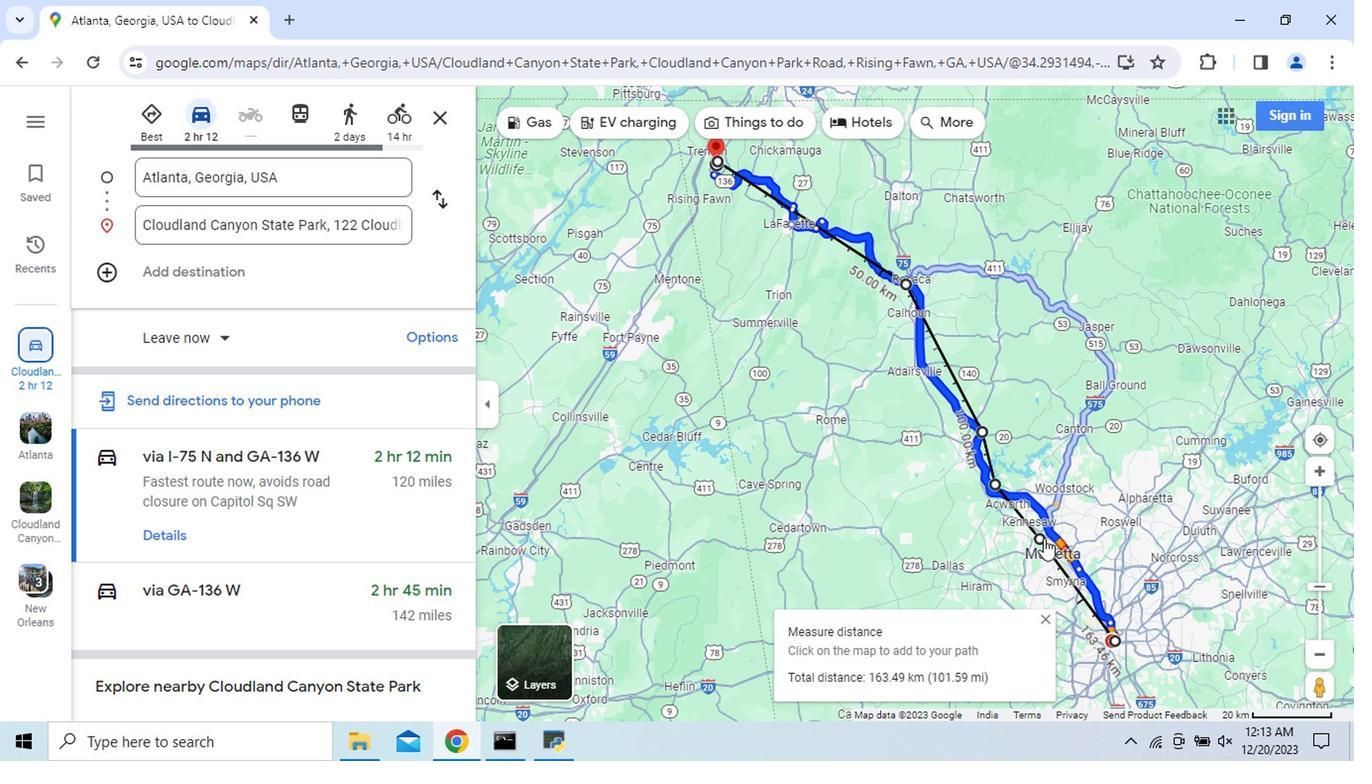 
Action: Mouse moved to (511, 670)
Screenshot: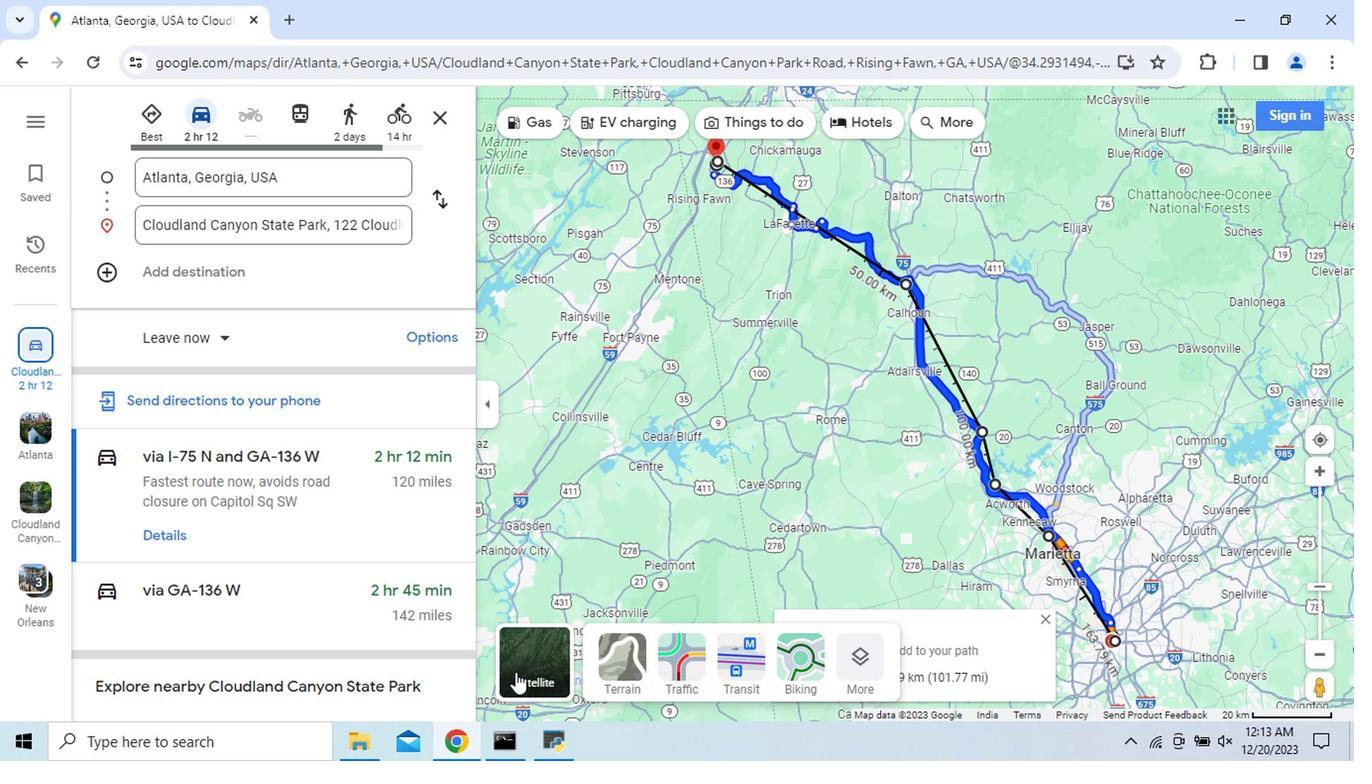 
Action: Mouse pressed left at (511, 670)
Screenshot: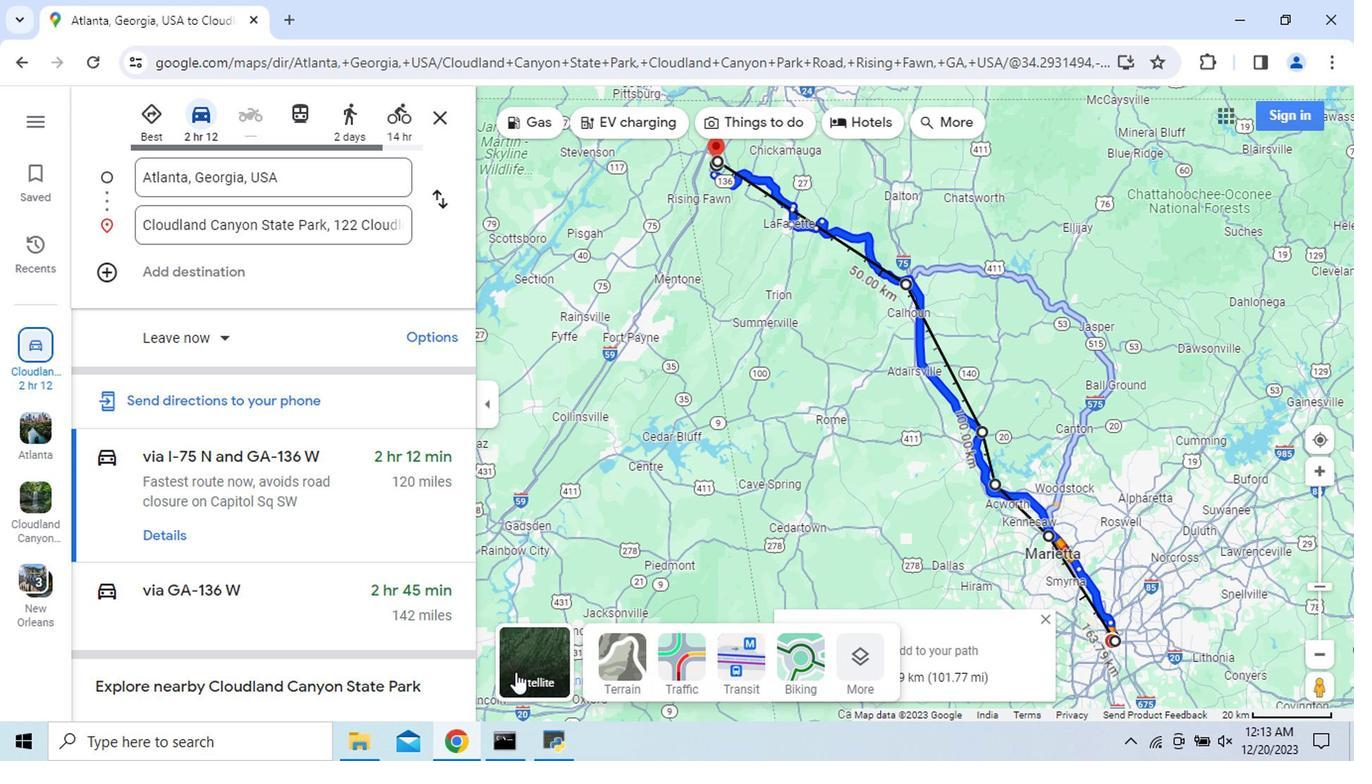 
Action: Mouse moved to (706, 537)
Screenshot: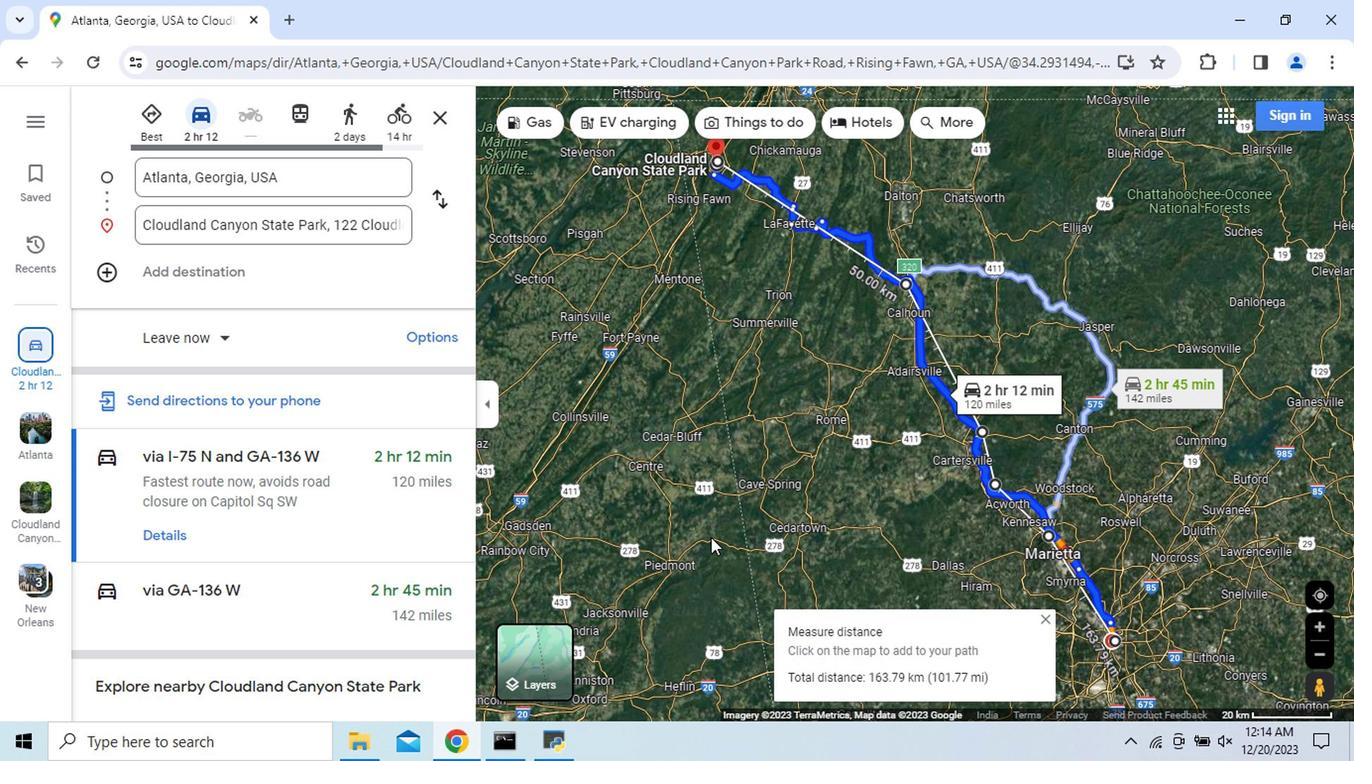 
